 Task: Add an event with the title Staff Training: Time Management, date '2024/04/09', time 8:00 AM to 10:00 AMand add a description: We value the participation and input of all stakeholders, as their engagement is vital to the growth and sustainability of our organization. Join us at the Annual General Meeting and be part of the collaborative effort to shape our organization's future, celebrate achievements, and address challenges head-on. Together, we will continue to build a successful and thriving organization., put the event into Yellow category . Add location for the event as: 123 Prado Museum, Madrid, Spain, logged in from the account softage.1@softage.netand send the event invitation to softage.2@softage.net and softage.3@softage.net. Set a reminder for the event 2 hour before
Action: Mouse moved to (104, 97)
Screenshot: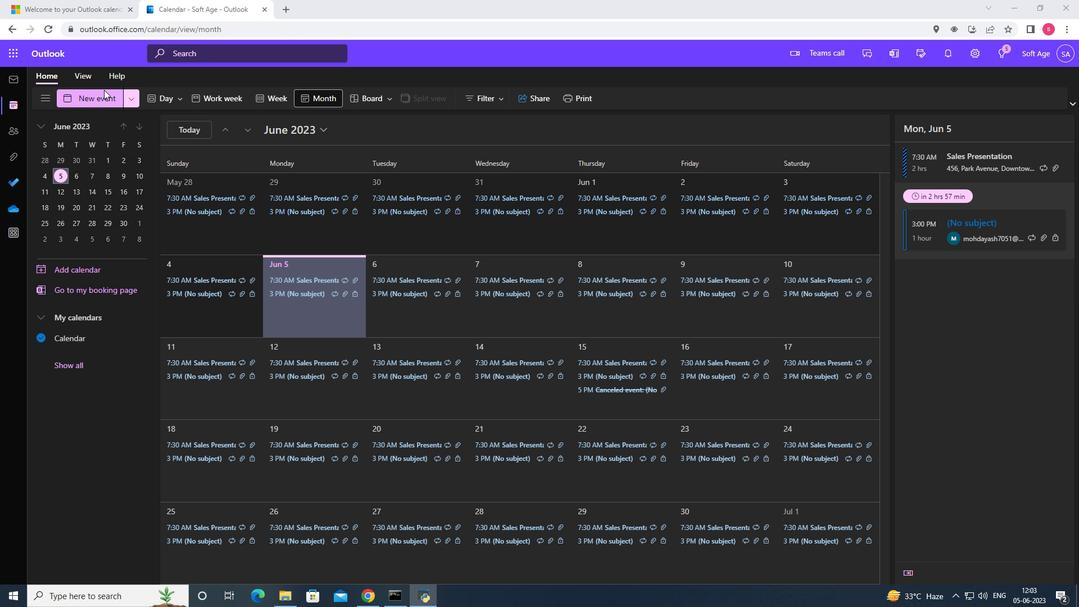 
Action: Mouse pressed left at (104, 97)
Screenshot: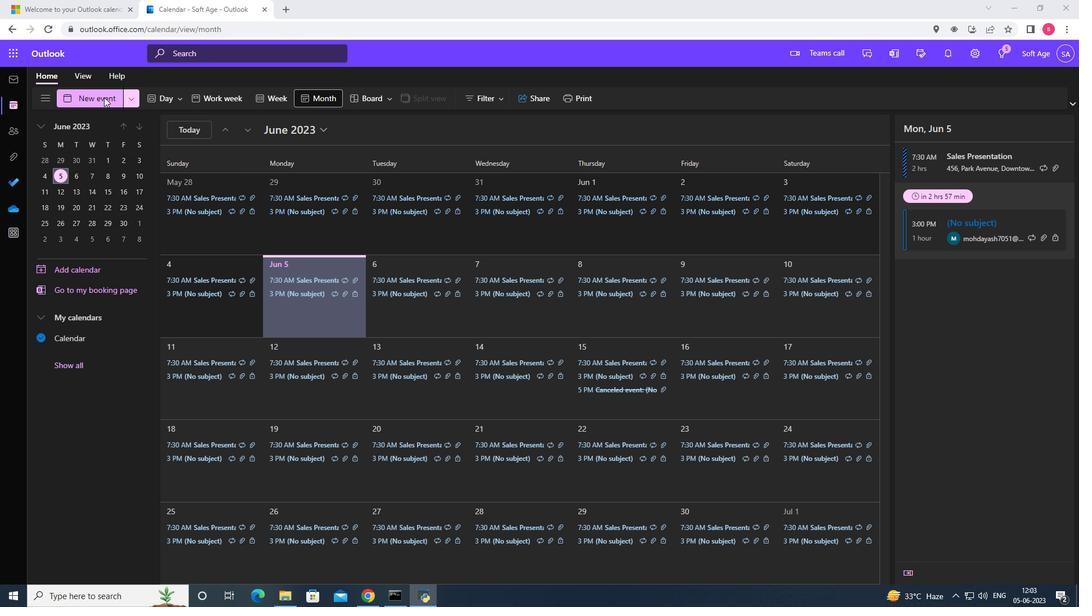 
Action: Mouse moved to (358, 166)
Screenshot: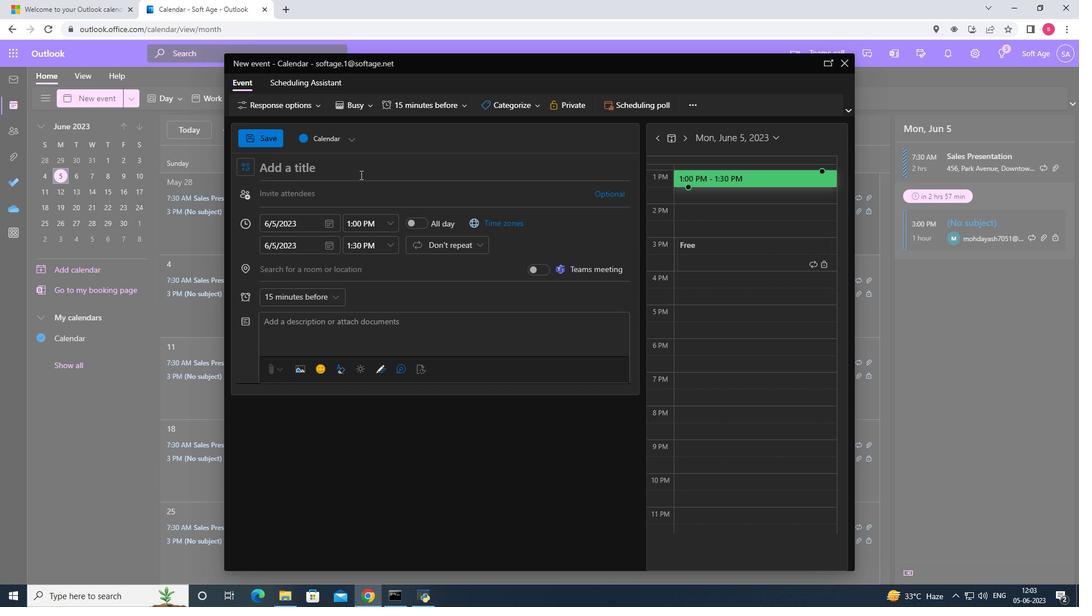 
Action: Mouse pressed left at (358, 166)
Screenshot: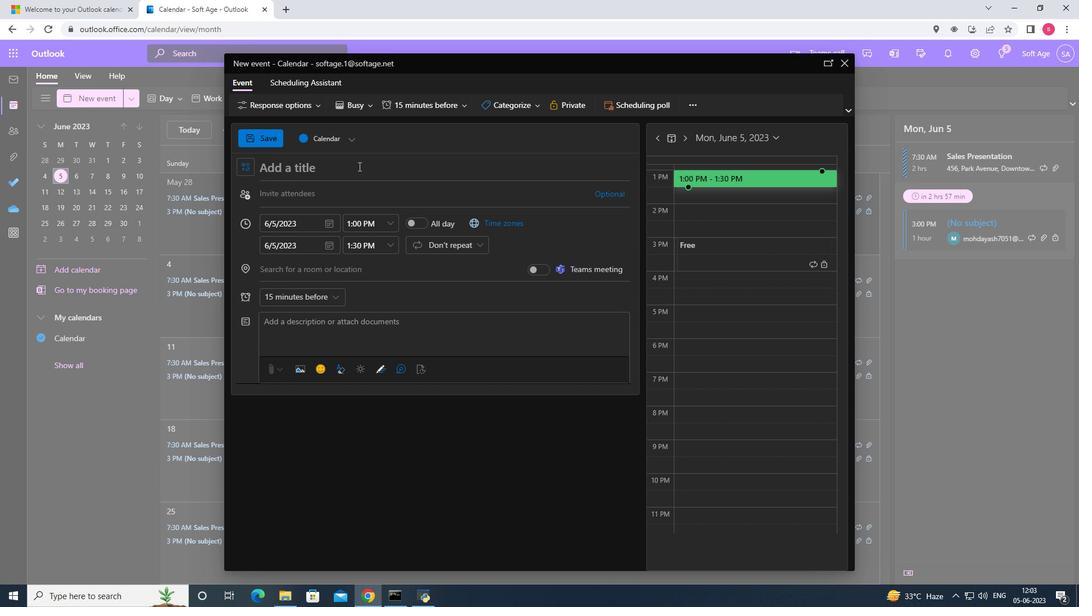 
Action: Key pressed <Key.shift><Key.shift><Key.shift><Key.shift><Key.shift><Key.shift><Key.shift><Key.shift><Key.shift><Key.shift><Key.shift><Key.shift><Key.shift><Key.shift><Key.shift><Key.shift><Key.shift>Staff<Key.space><Key.shift>Training<Key.shift>:time<Key.backspace><Key.backspace><Key.backspace><Key.backspace><Key.space><Key.shift>Time<Key.space><Key.shift>Management
Screenshot: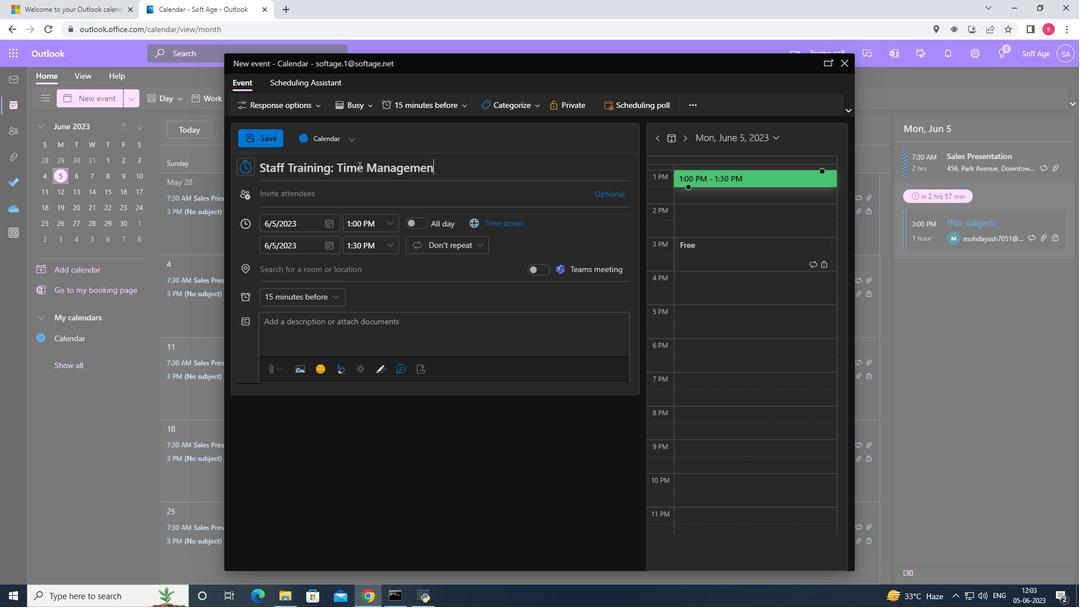 
Action: Mouse moved to (325, 229)
Screenshot: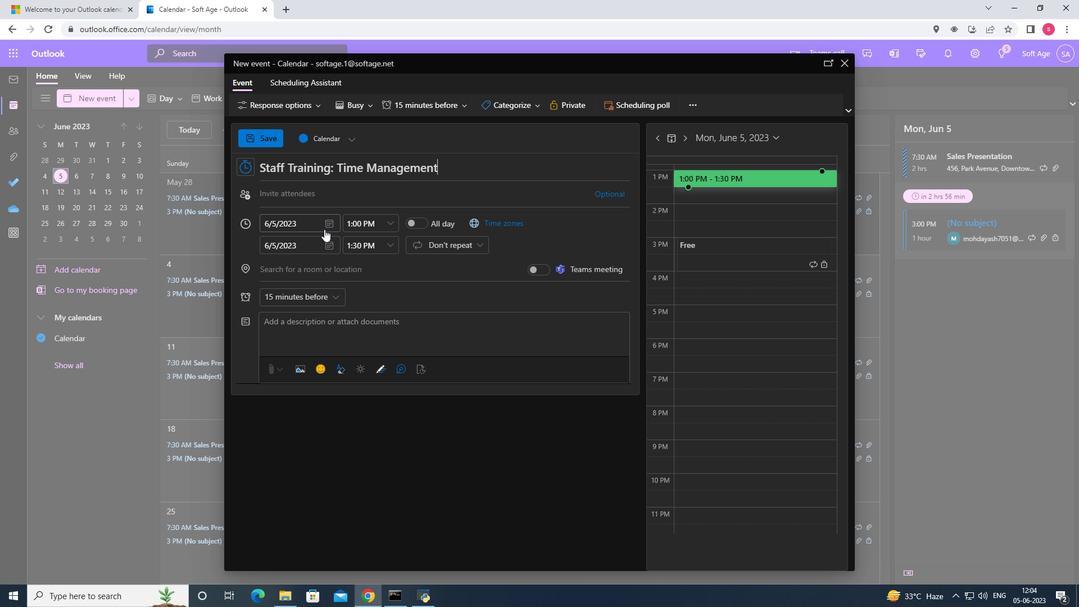 
Action: Mouse pressed left at (325, 229)
Screenshot: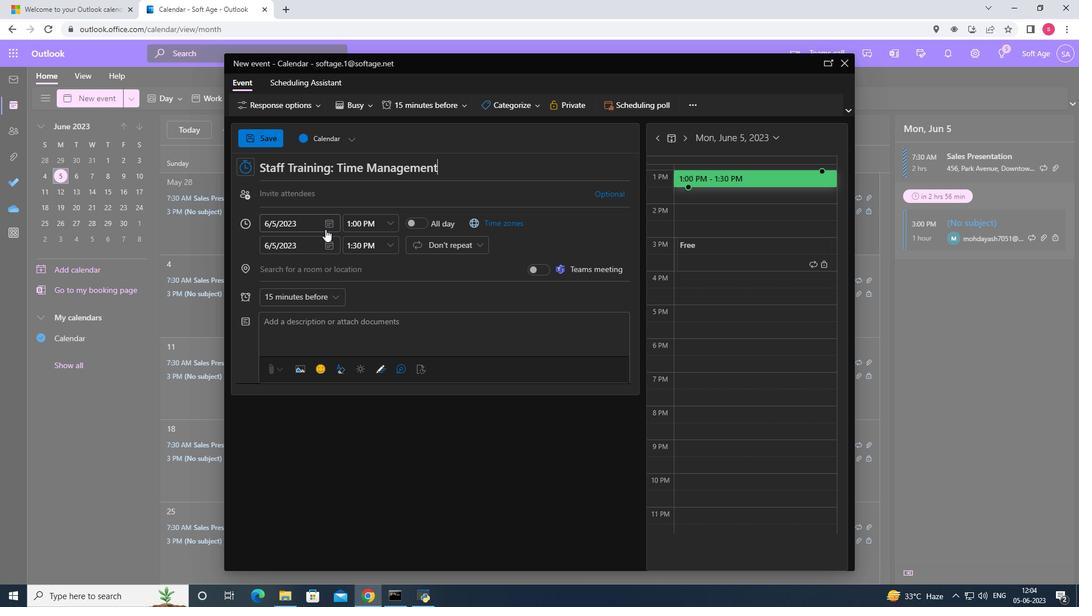 
Action: Mouse moved to (366, 246)
Screenshot: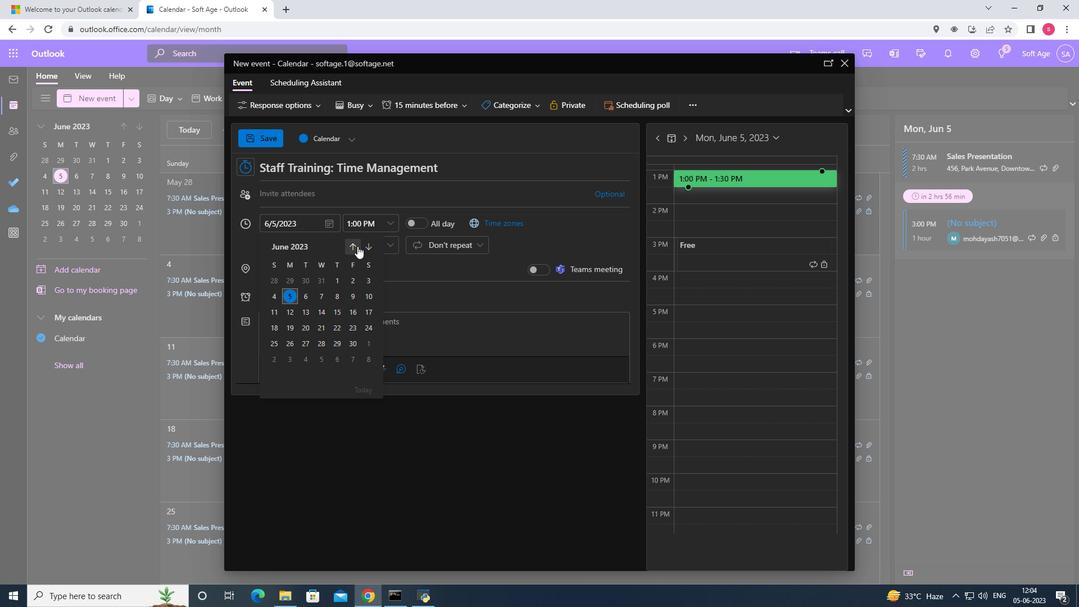 
Action: Mouse pressed left at (366, 246)
Screenshot: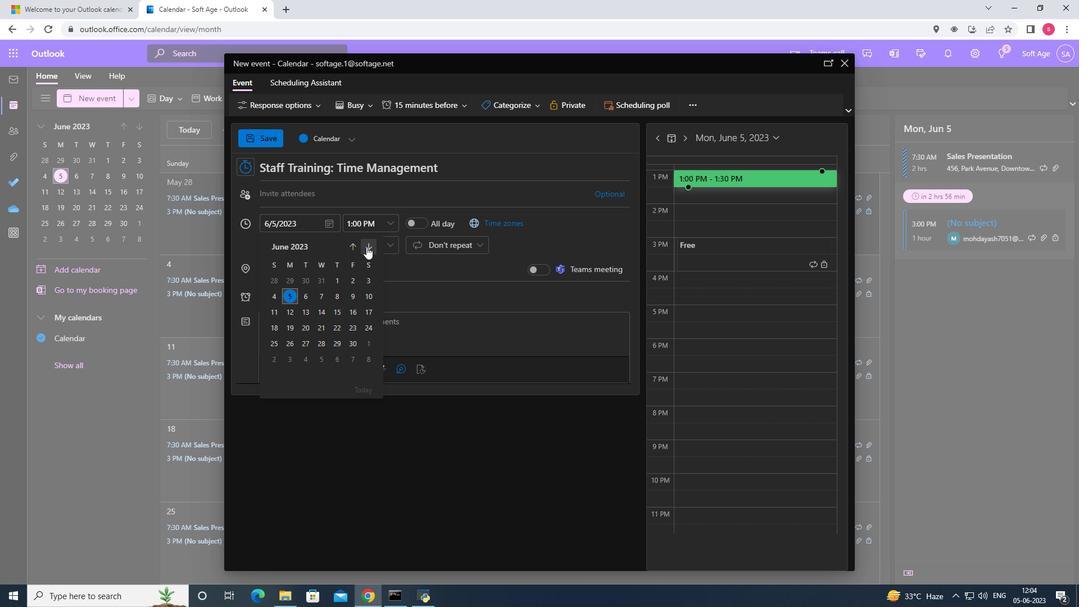 
Action: Mouse pressed left at (366, 246)
Screenshot: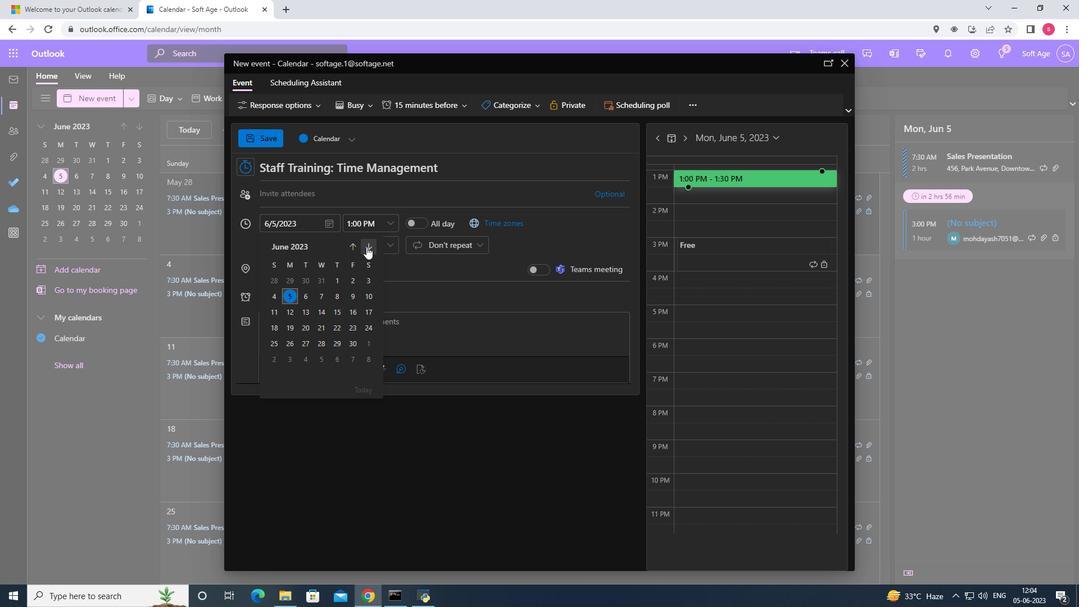 
Action: Mouse pressed left at (366, 246)
Screenshot: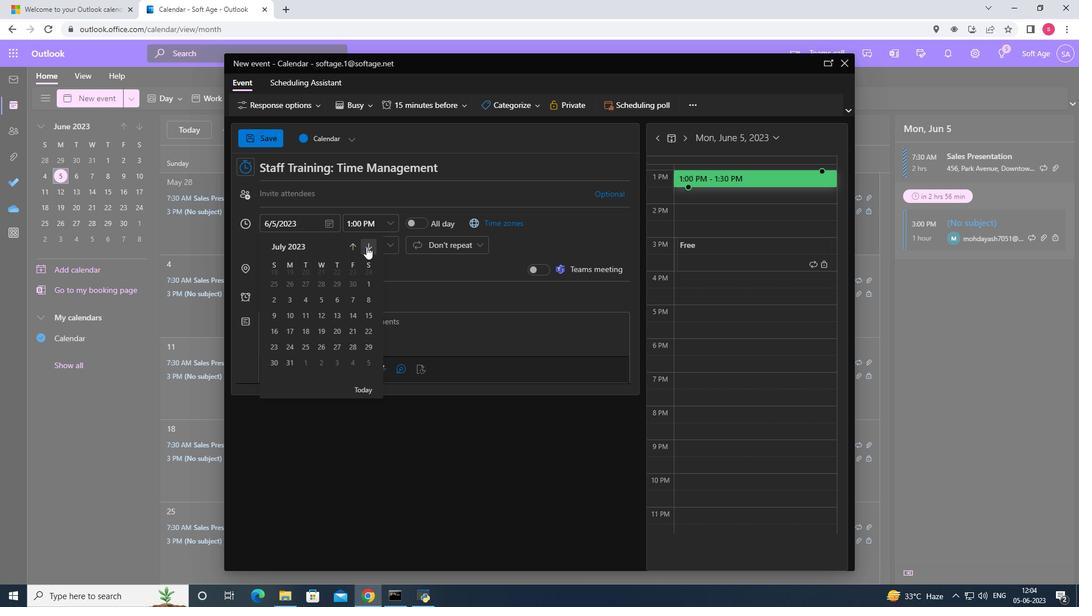 
Action: Mouse pressed left at (366, 246)
Screenshot: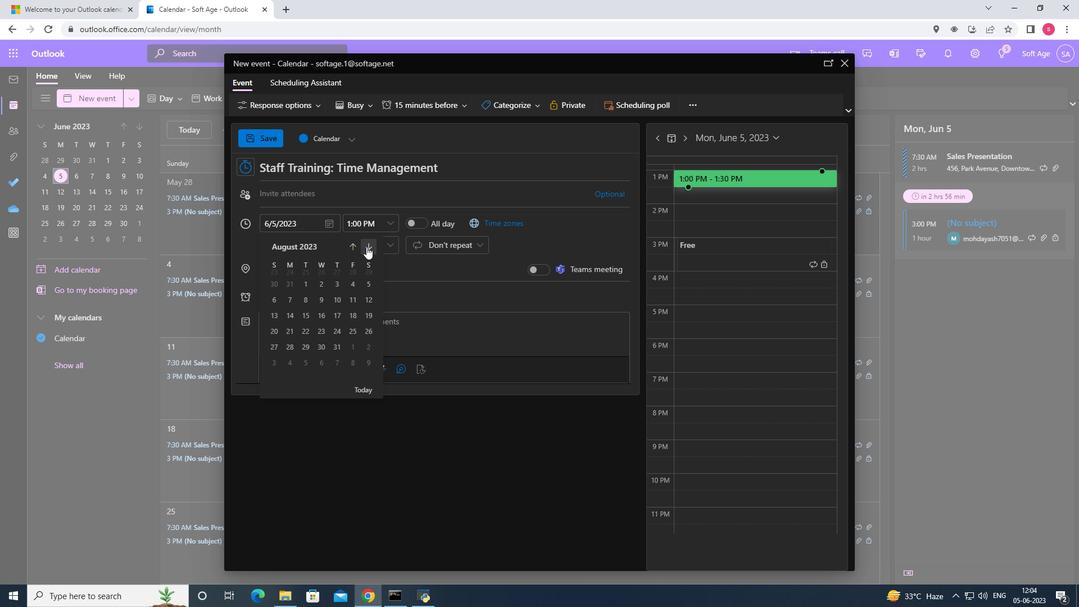 
Action: Mouse pressed left at (366, 246)
Screenshot: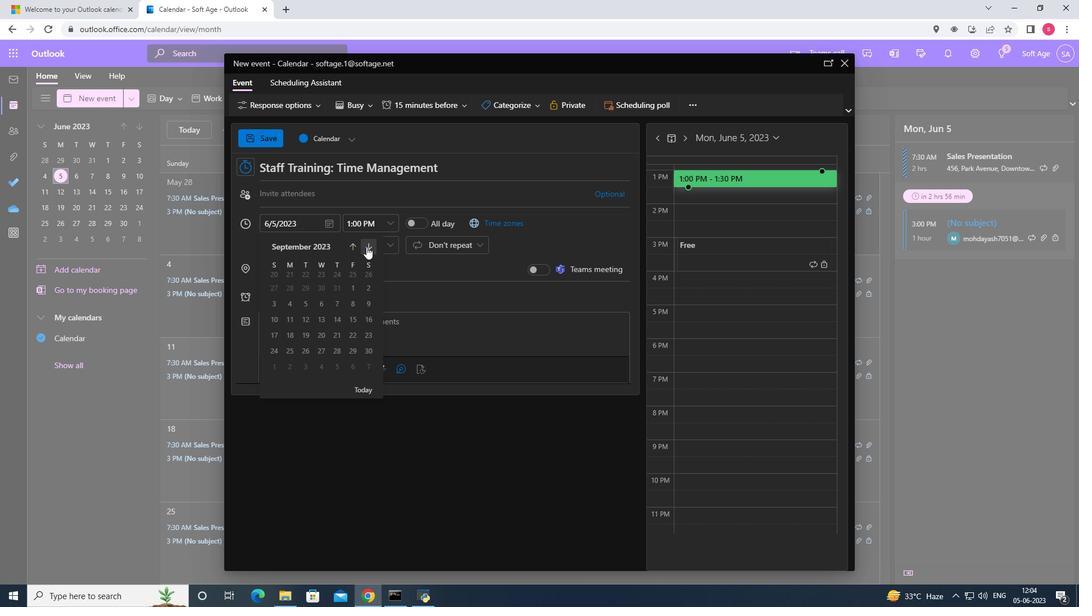 
Action: Mouse pressed left at (366, 246)
Screenshot: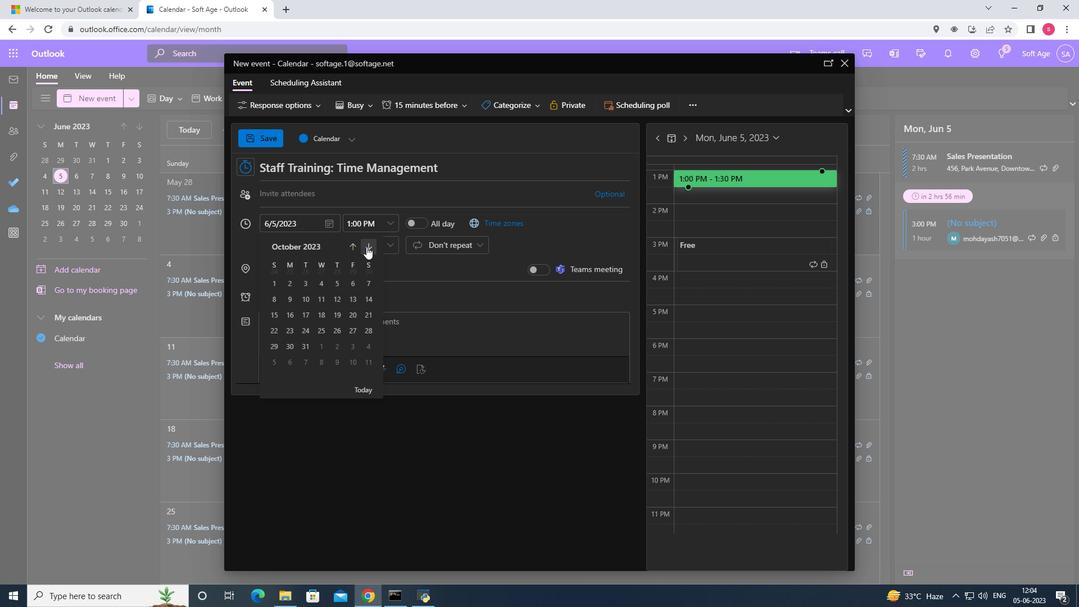 
Action: Mouse pressed left at (366, 246)
Screenshot: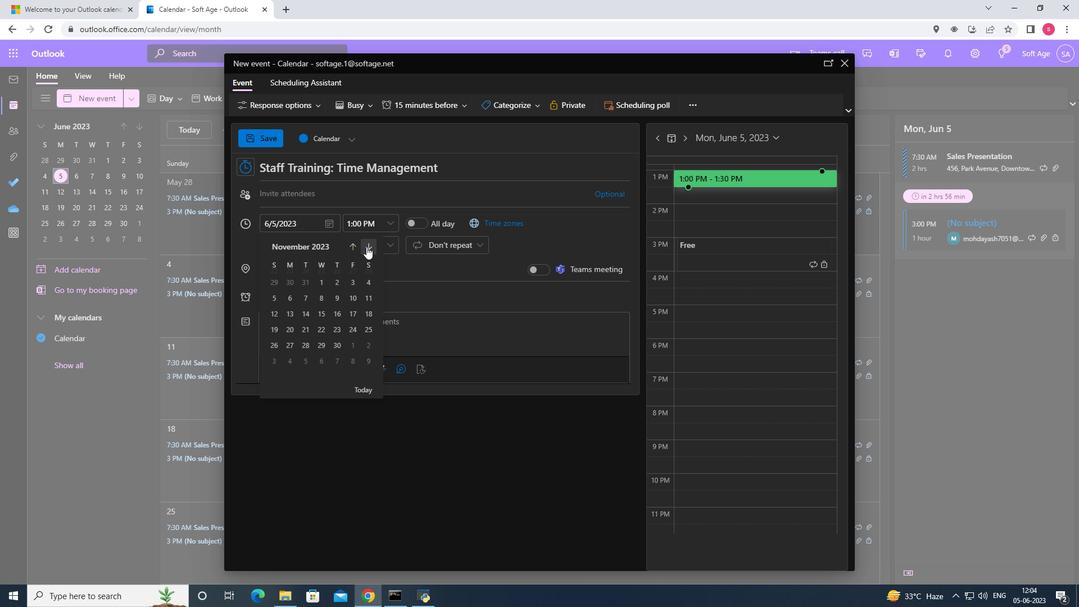 
Action: Mouse pressed left at (366, 246)
Screenshot: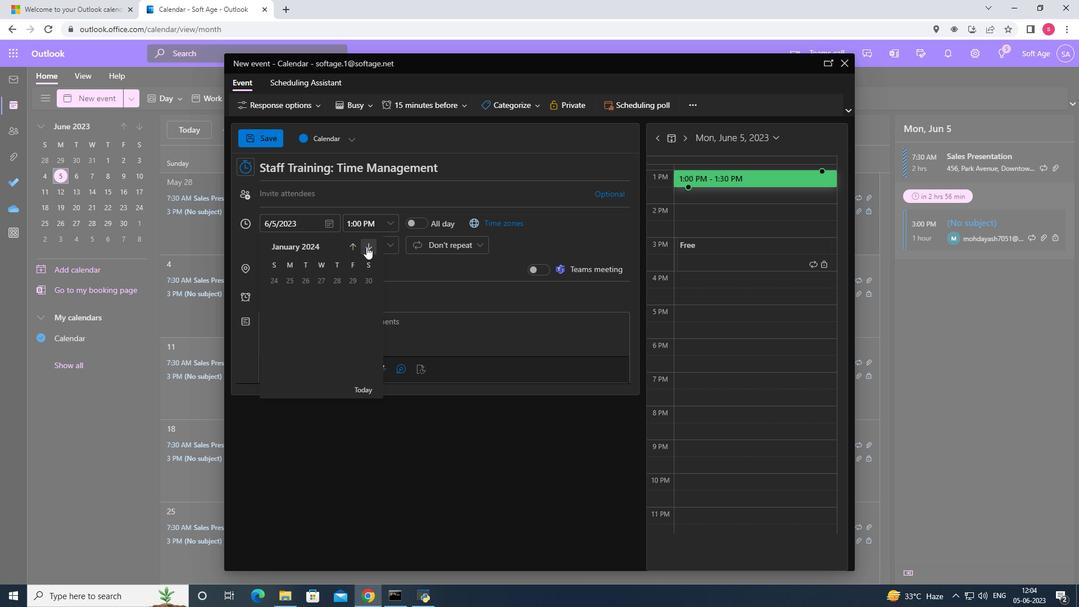 
Action: Mouse pressed left at (366, 246)
Screenshot: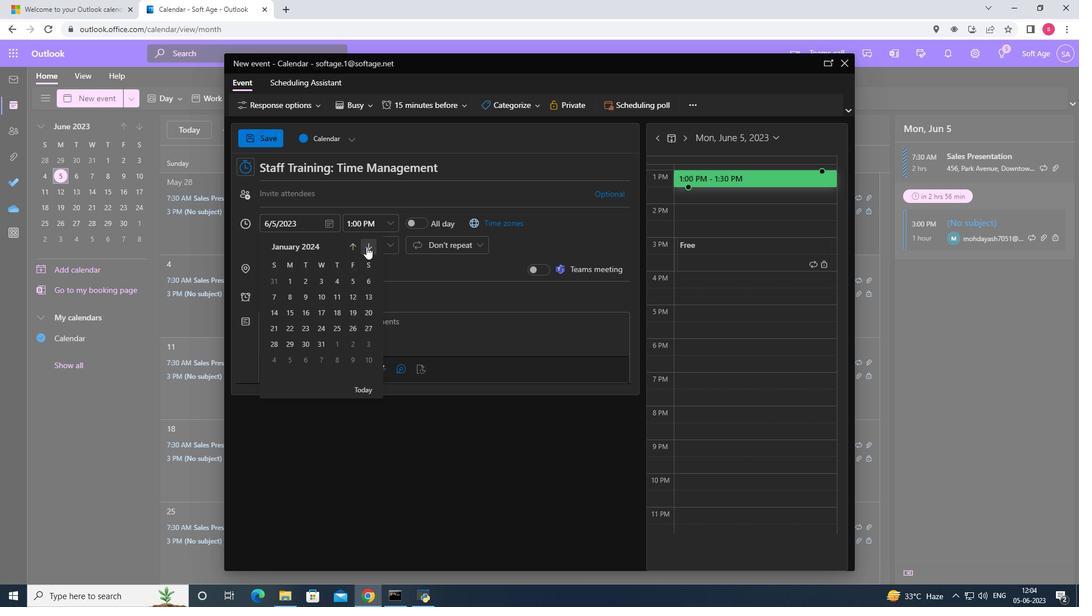 
Action: Mouse pressed left at (366, 246)
Screenshot: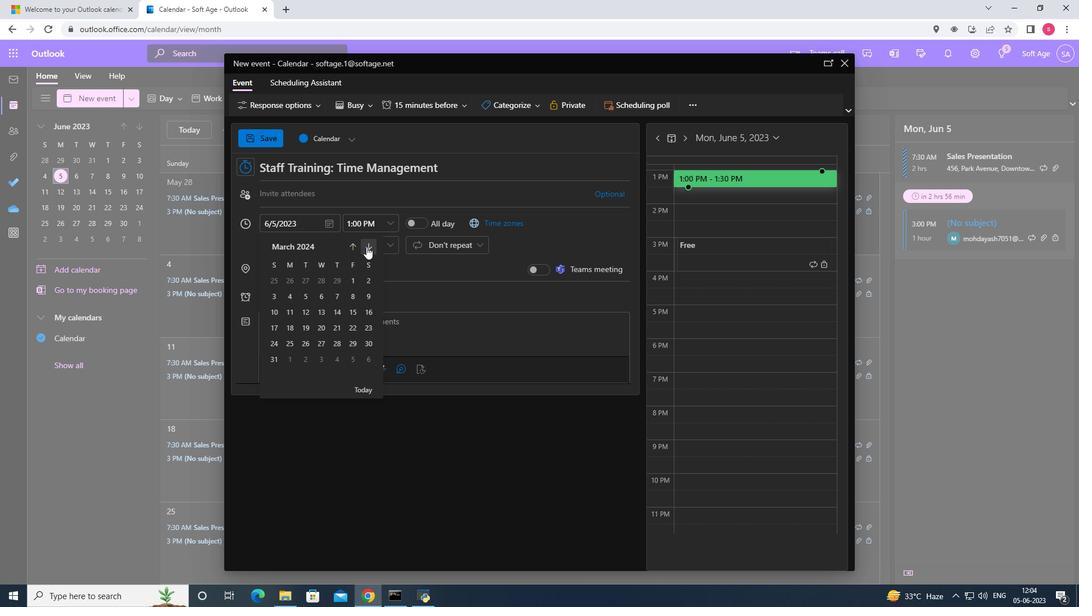 
Action: Mouse pressed left at (366, 246)
Screenshot: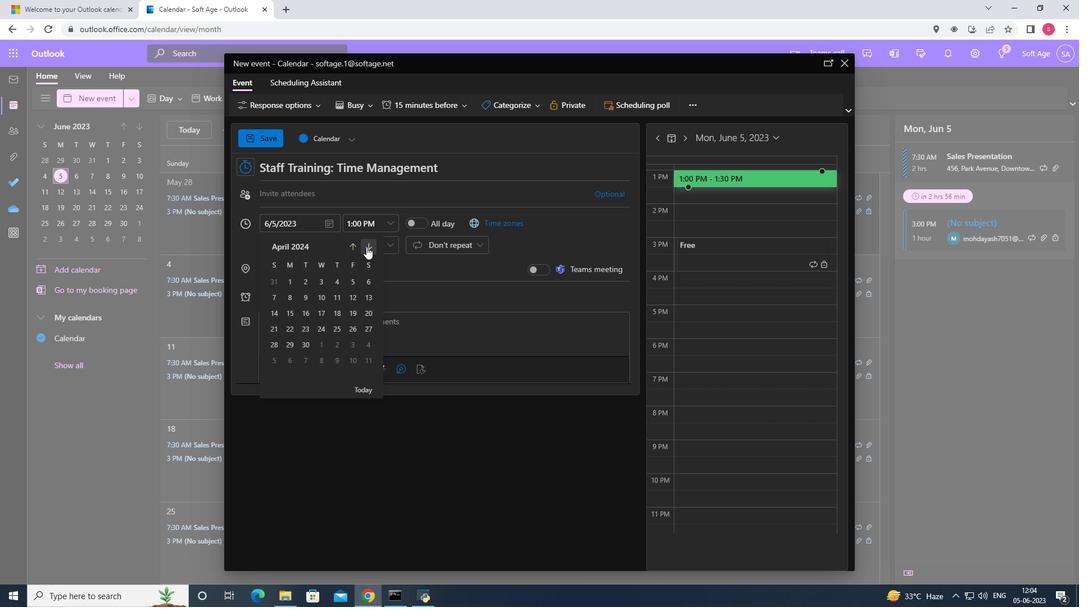 
Action: Mouse moved to (354, 248)
Screenshot: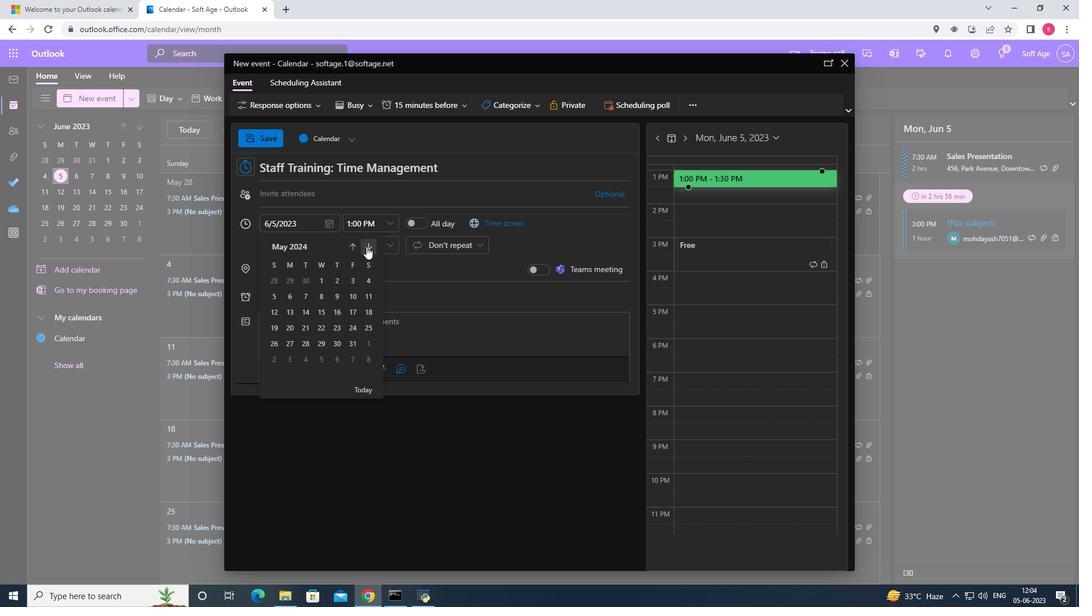 
Action: Mouse pressed left at (354, 248)
Screenshot: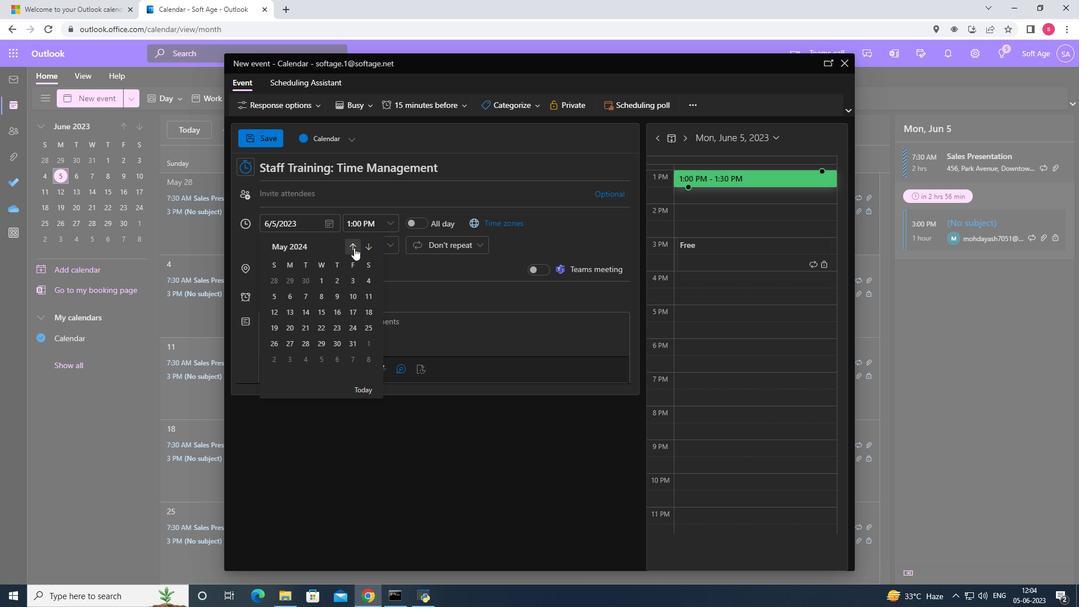 
Action: Mouse moved to (301, 299)
Screenshot: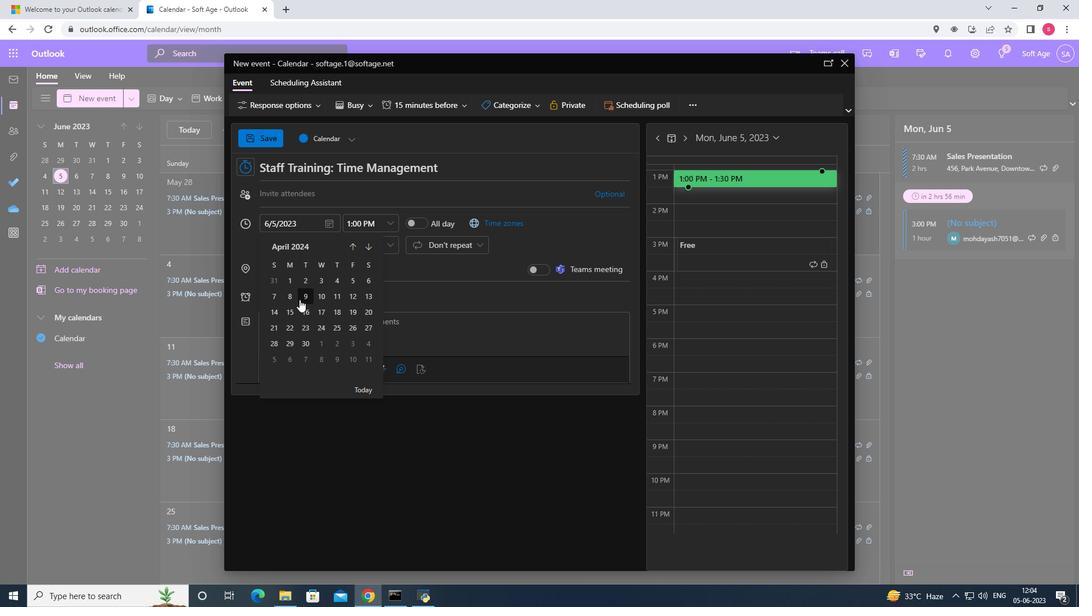 
Action: Mouse pressed left at (301, 299)
Screenshot: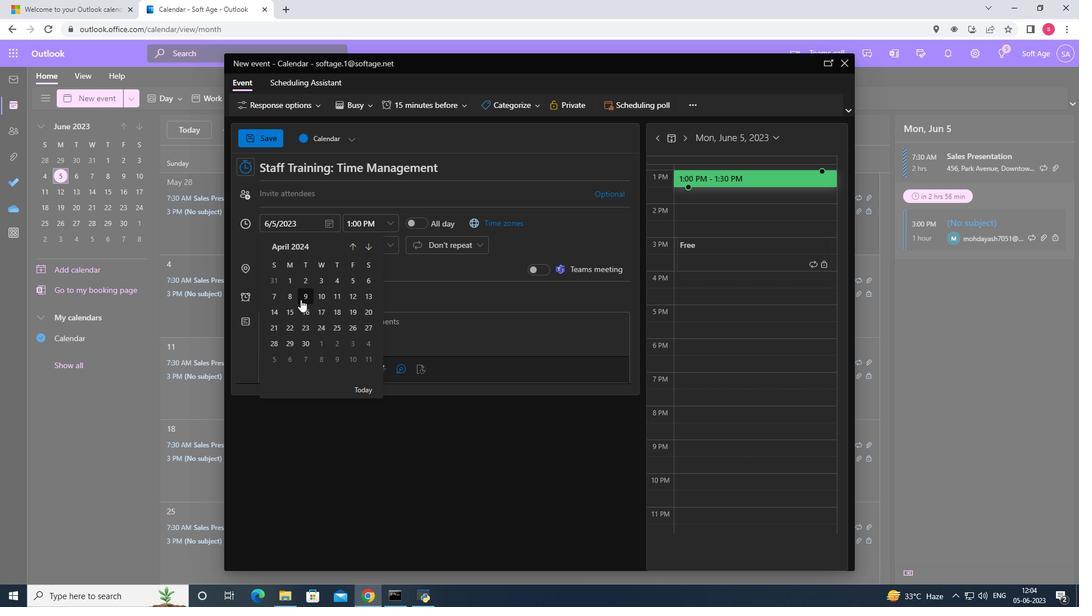 
Action: Mouse moved to (395, 229)
Screenshot: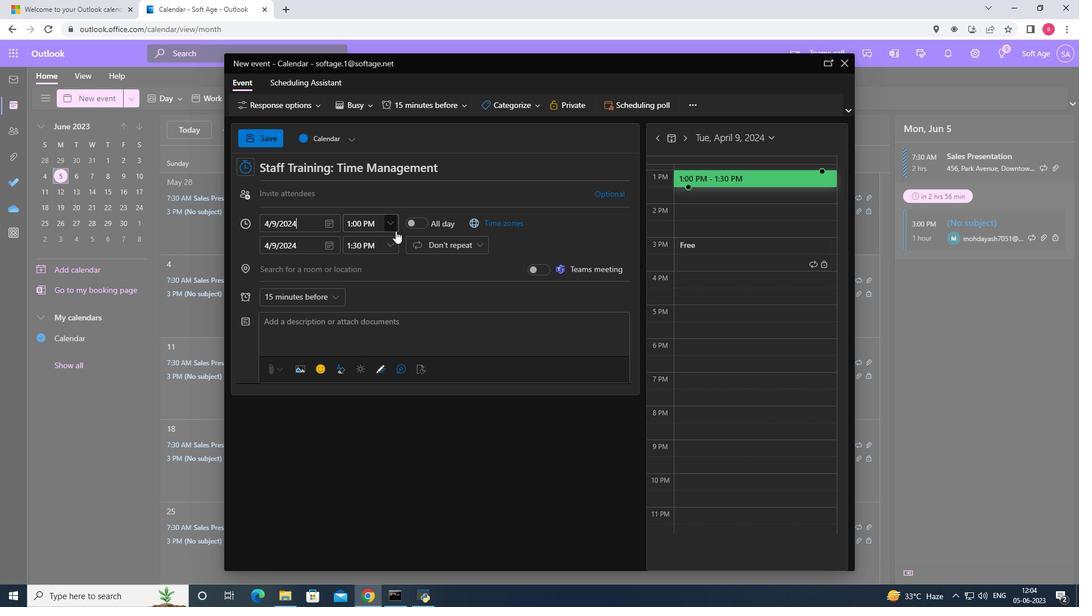 
Action: Mouse pressed left at (395, 229)
Screenshot: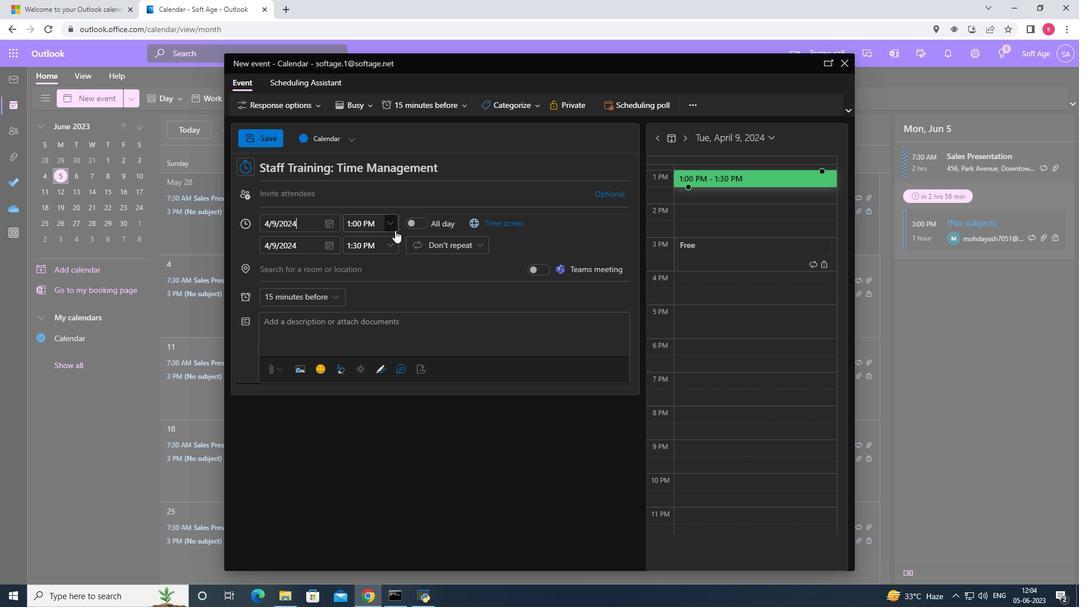 
Action: Mouse moved to (405, 241)
Screenshot: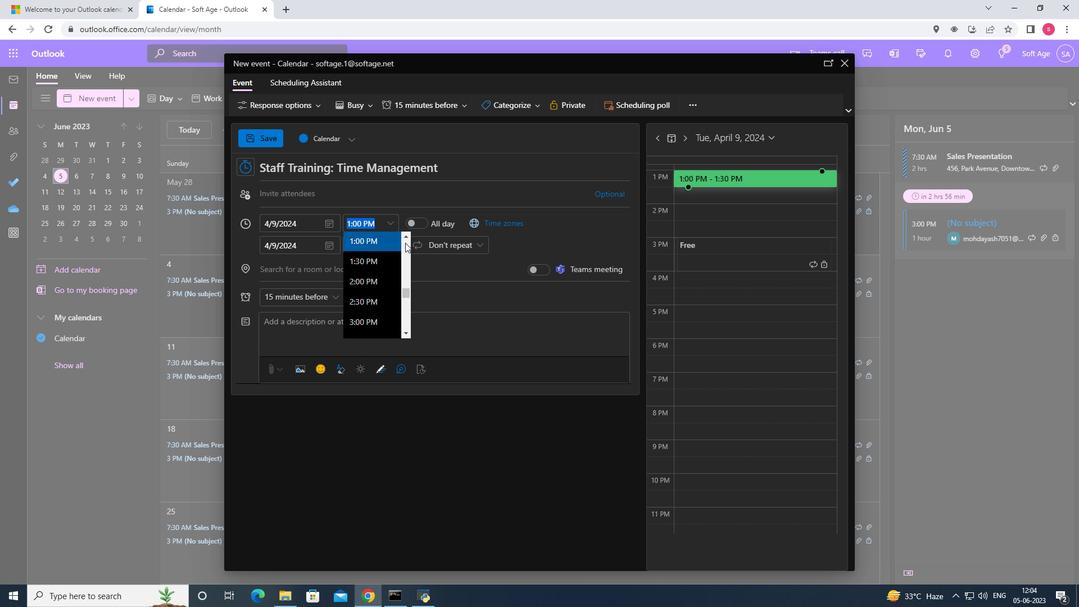 
Action: Mouse pressed left at (405, 241)
Screenshot: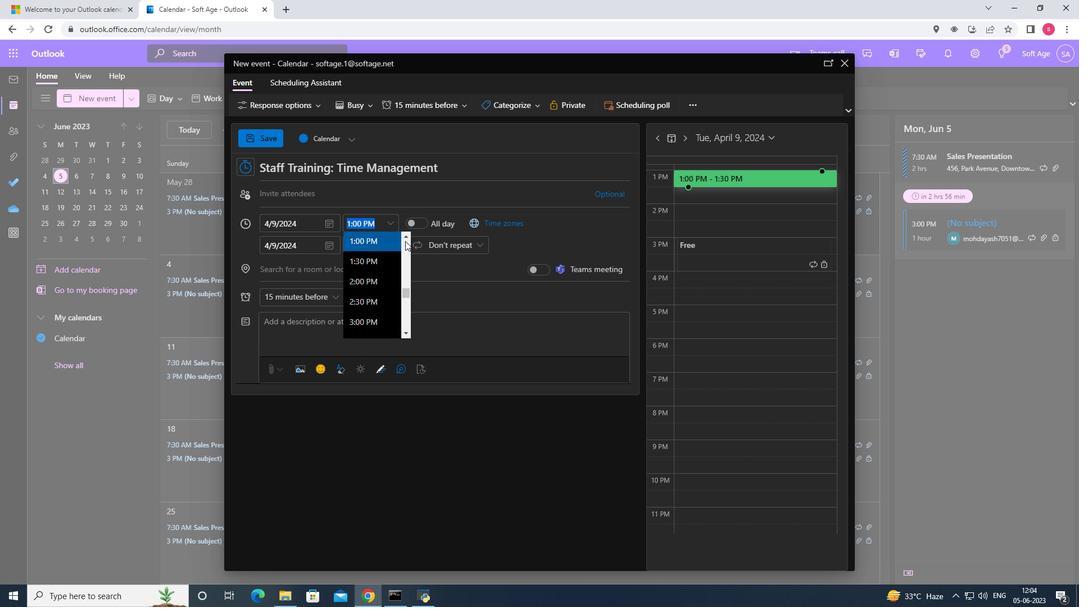 
Action: Mouse pressed left at (405, 241)
Screenshot: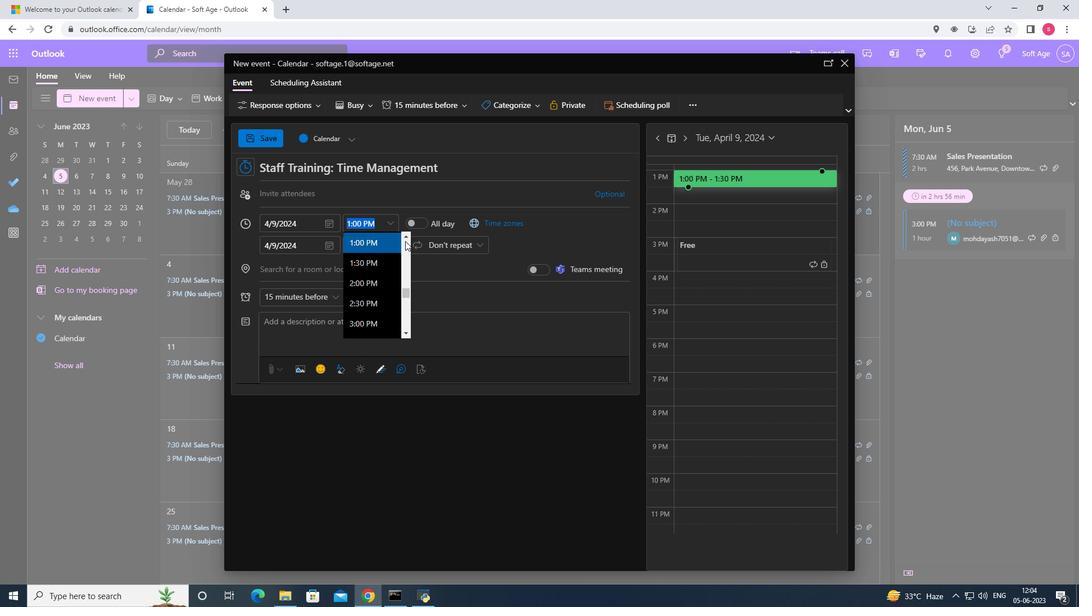 
Action: Mouse pressed left at (405, 241)
Screenshot: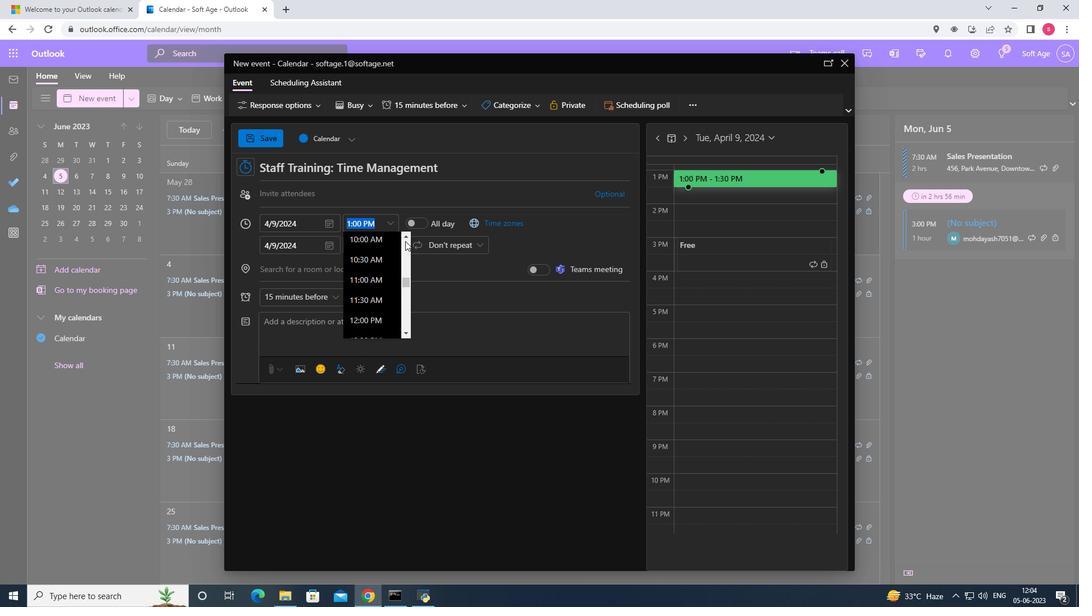 
Action: Mouse pressed left at (405, 241)
Screenshot: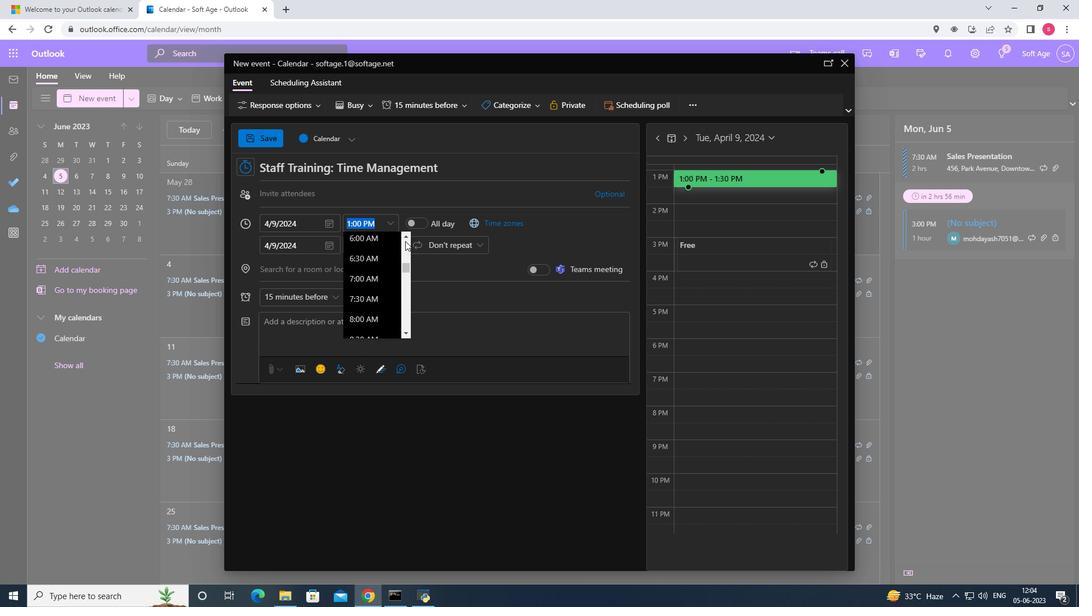 
Action: Mouse pressed left at (405, 241)
Screenshot: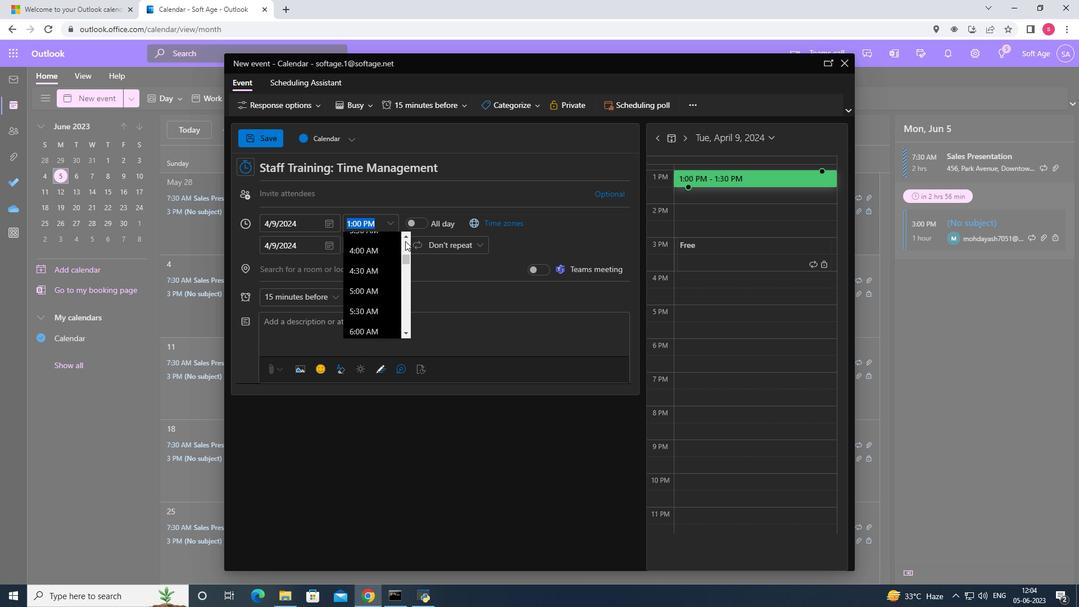 
Action: Mouse pressed left at (405, 241)
Screenshot: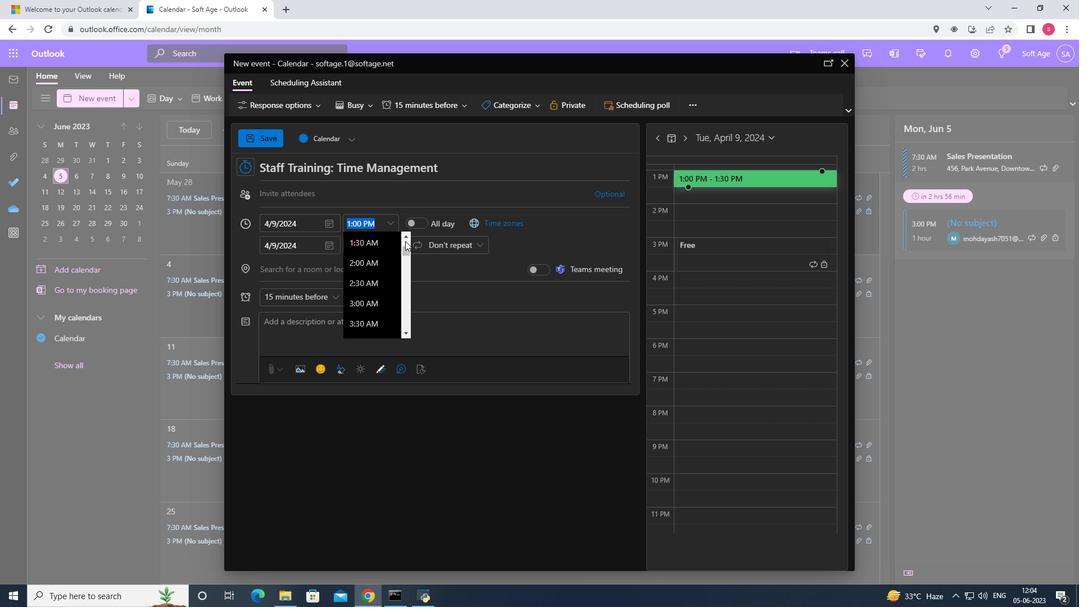 
Action: Mouse pressed left at (405, 241)
Screenshot: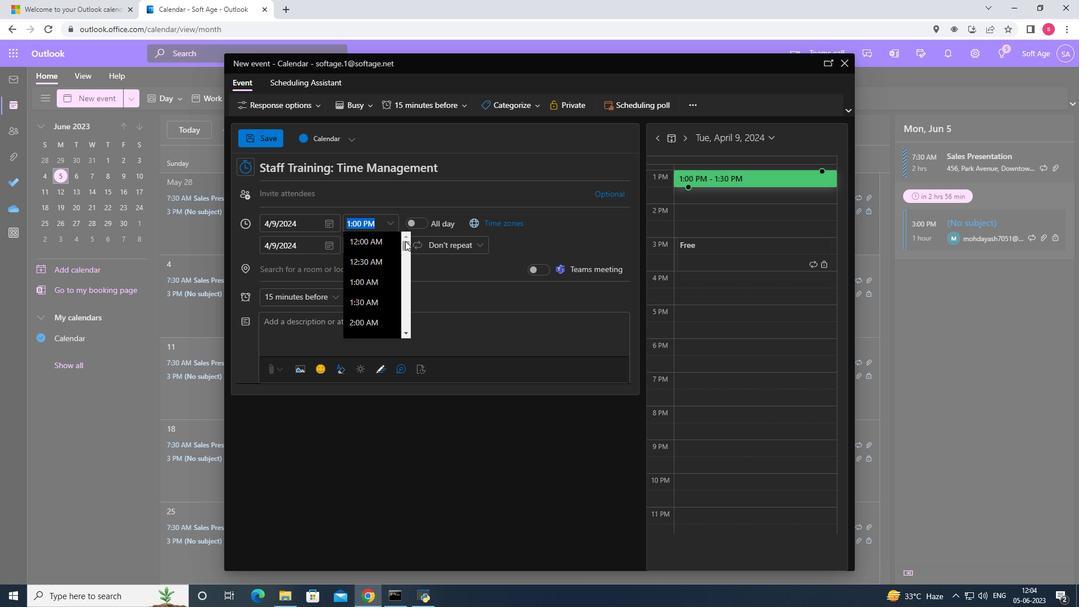
Action: Mouse pressed left at (405, 241)
Screenshot: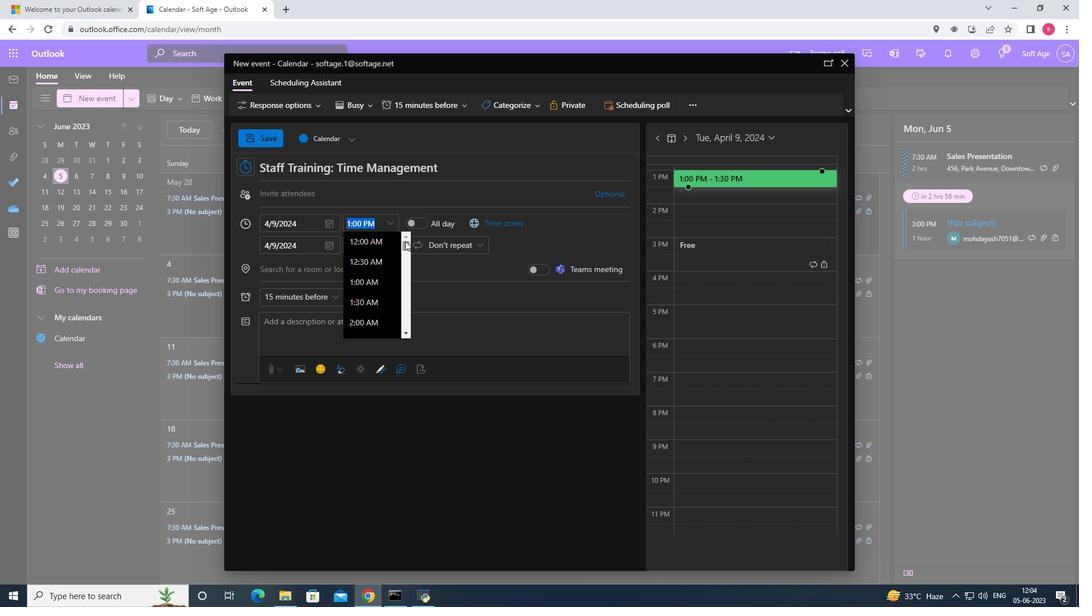 
Action: Mouse moved to (406, 335)
Screenshot: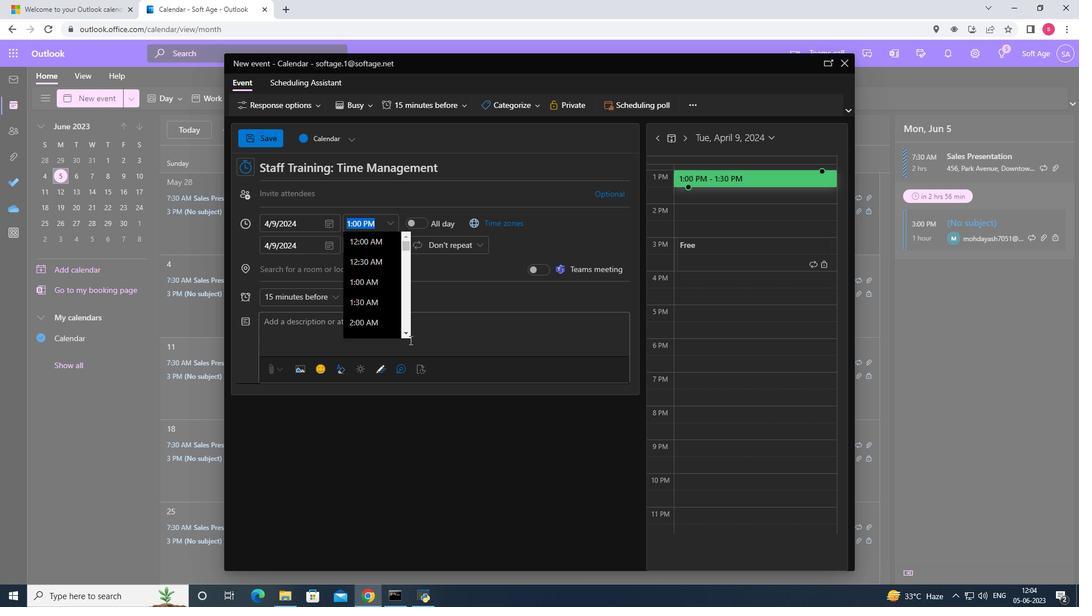 
Action: Mouse pressed left at (406, 335)
Screenshot: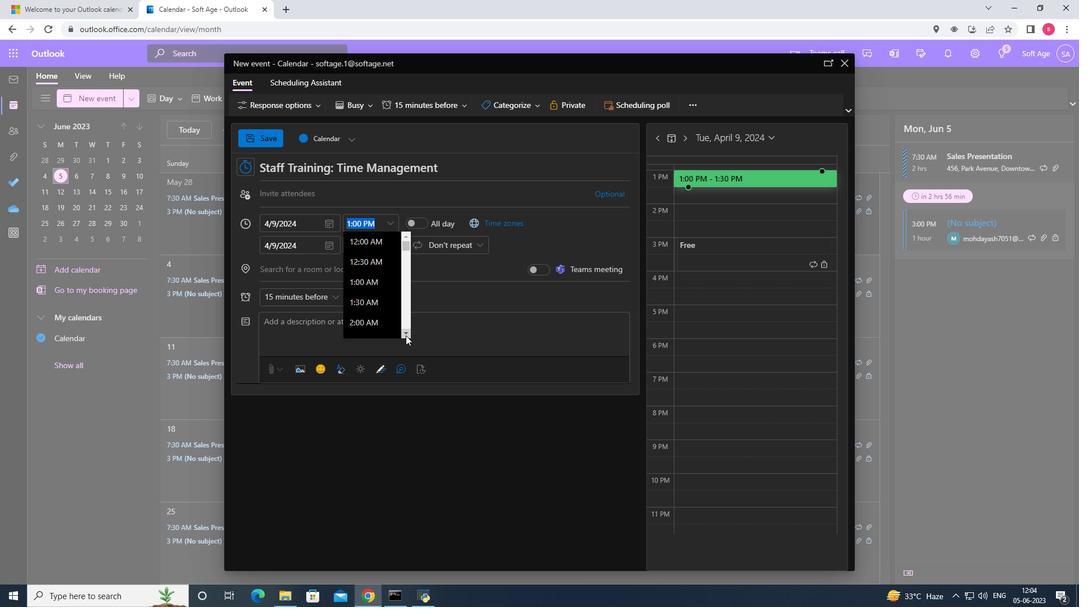 
Action: Mouse pressed left at (406, 335)
Screenshot: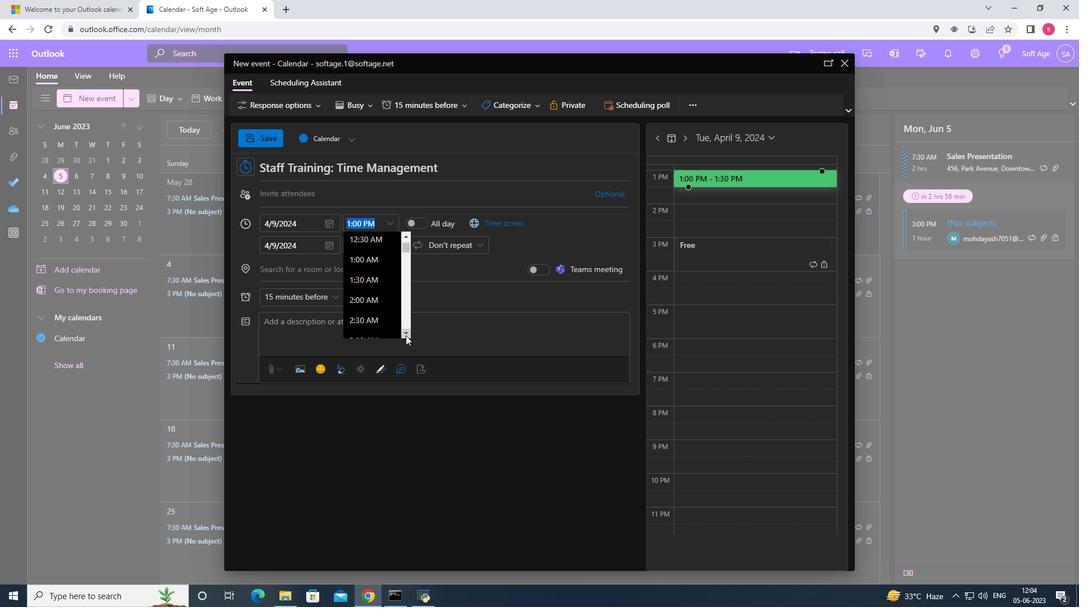 
Action: Mouse pressed left at (406, 335)
Screenshot: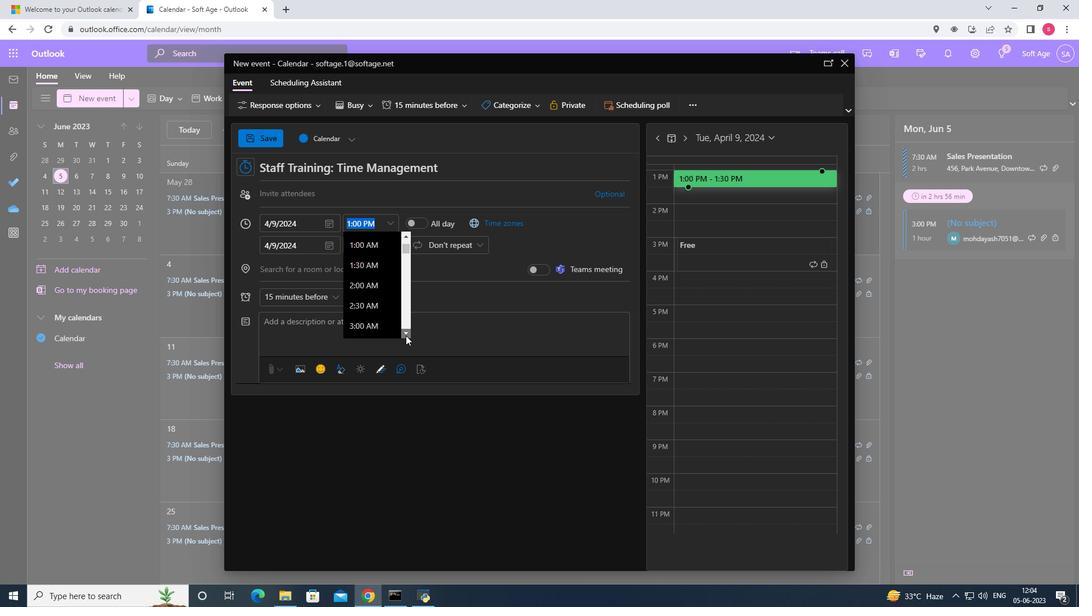 
Action: Mouse pressed left at (406, 335)
Screenshot: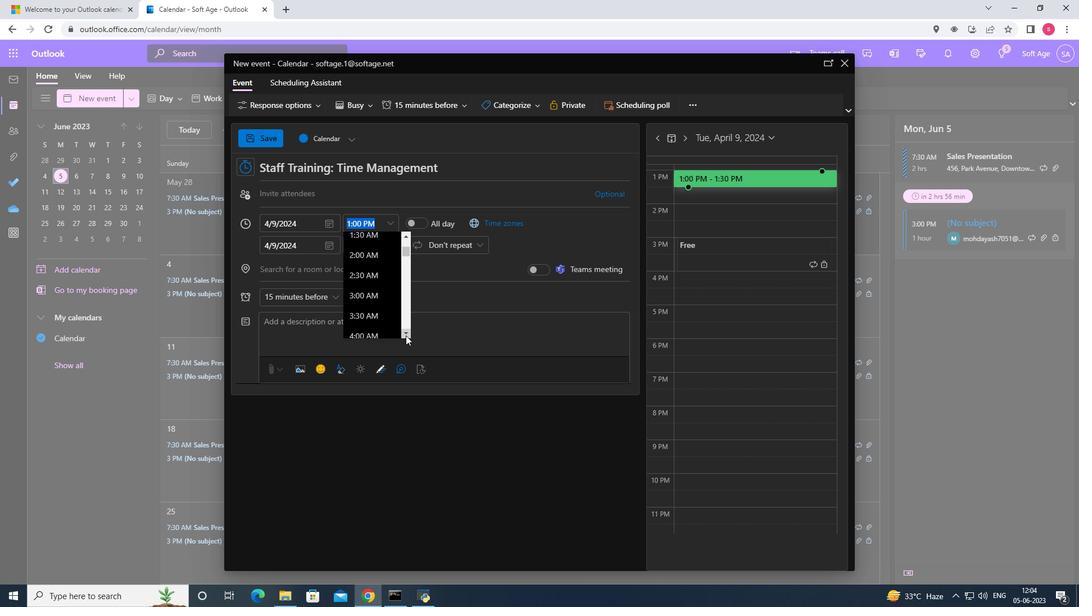 
Action: Mouse pressed left at (406, 335)
Screenshot: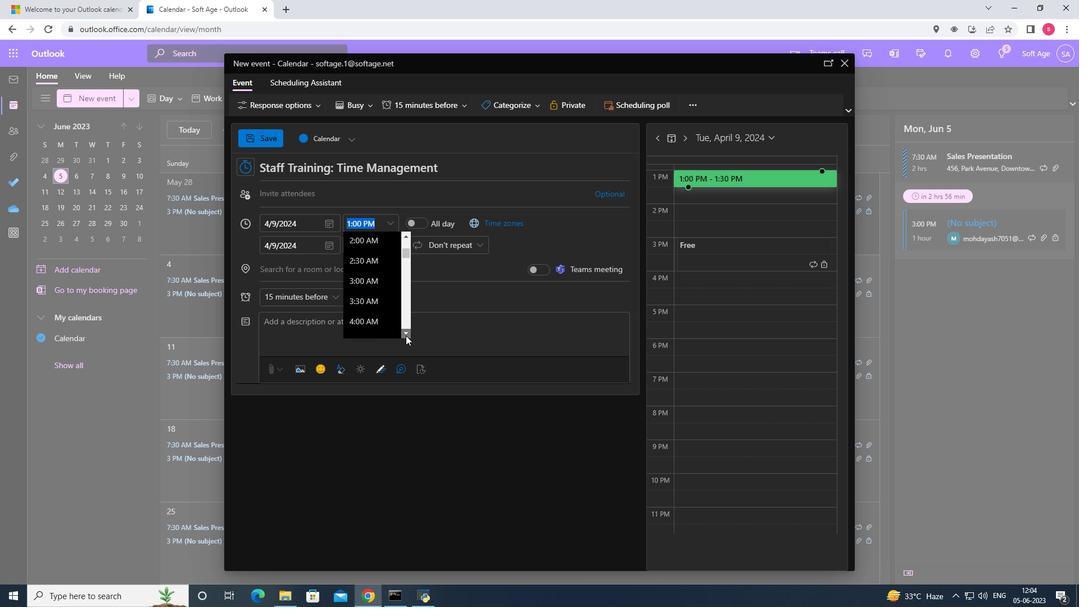 
Action: Mouse pressed left at (406, 335)
Screenshot: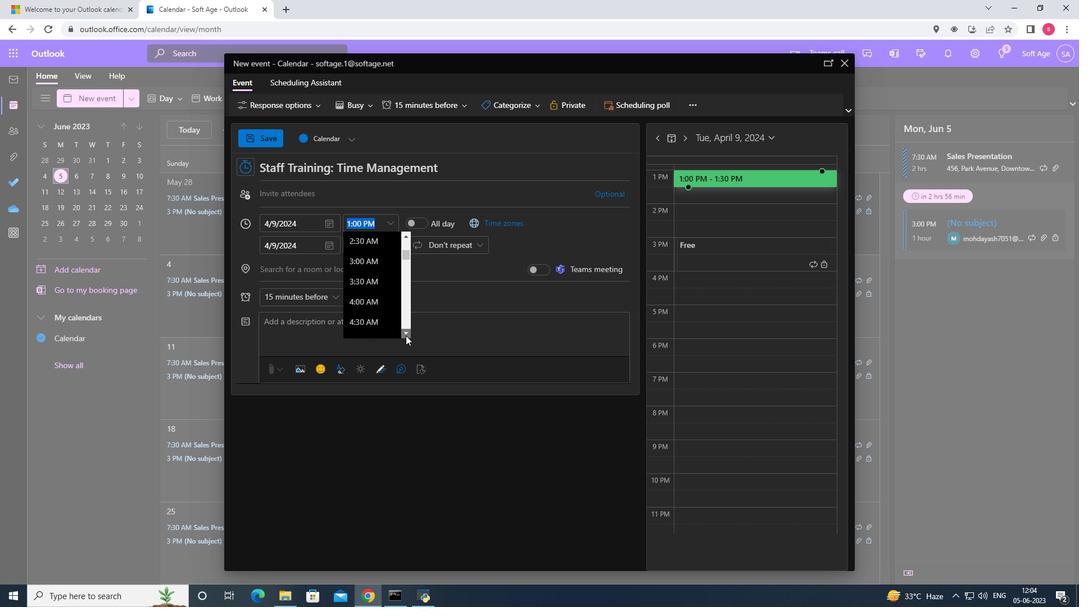 
Action: Mouse pressed left at (406, 335)
Screenshot: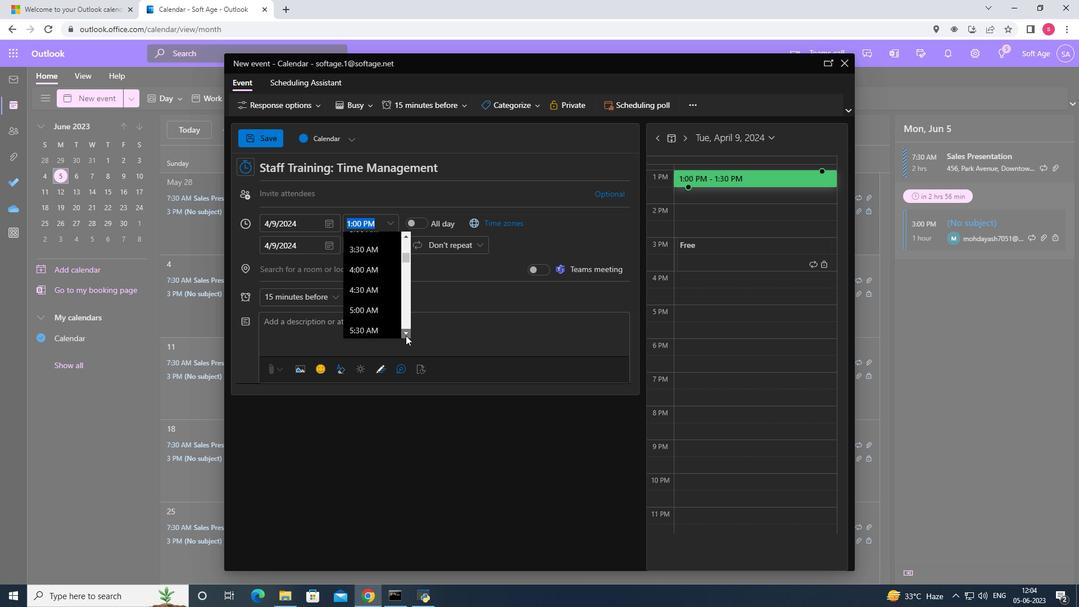 
Action: Mouse pressed left at (406, 335)
Screenshot: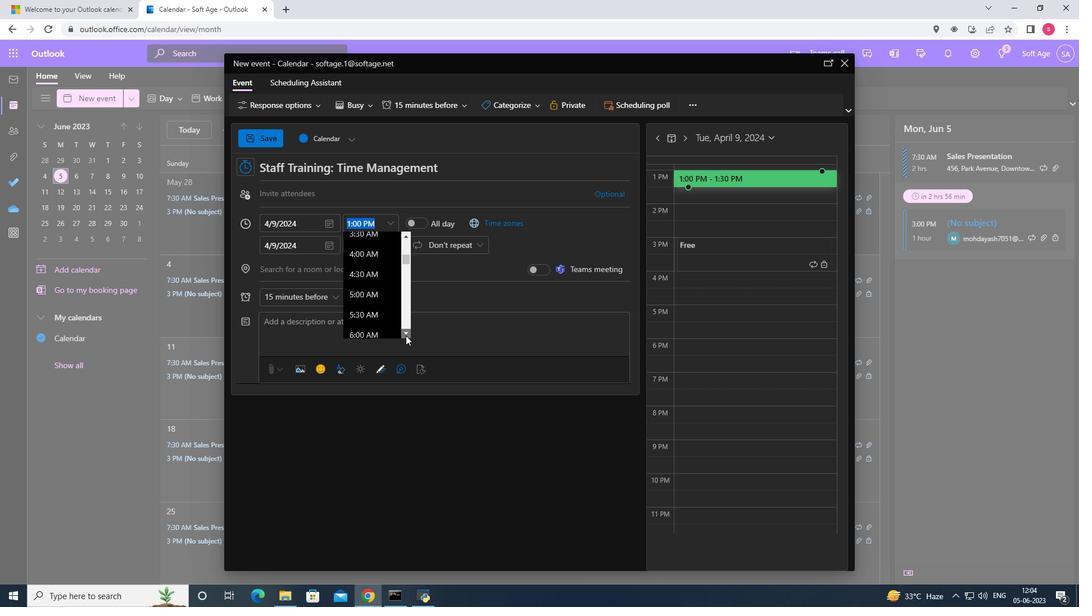 
Action: Mouse pressed left at (406, 335)
Screenshot: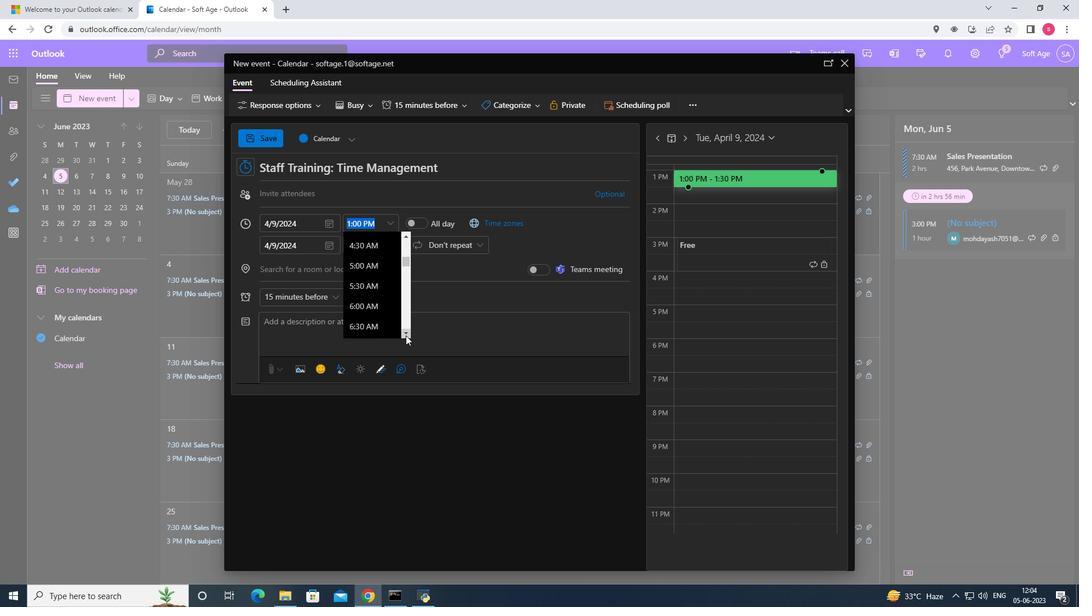 
Action: Mouse pressed left at (406, 335)
Screenshot: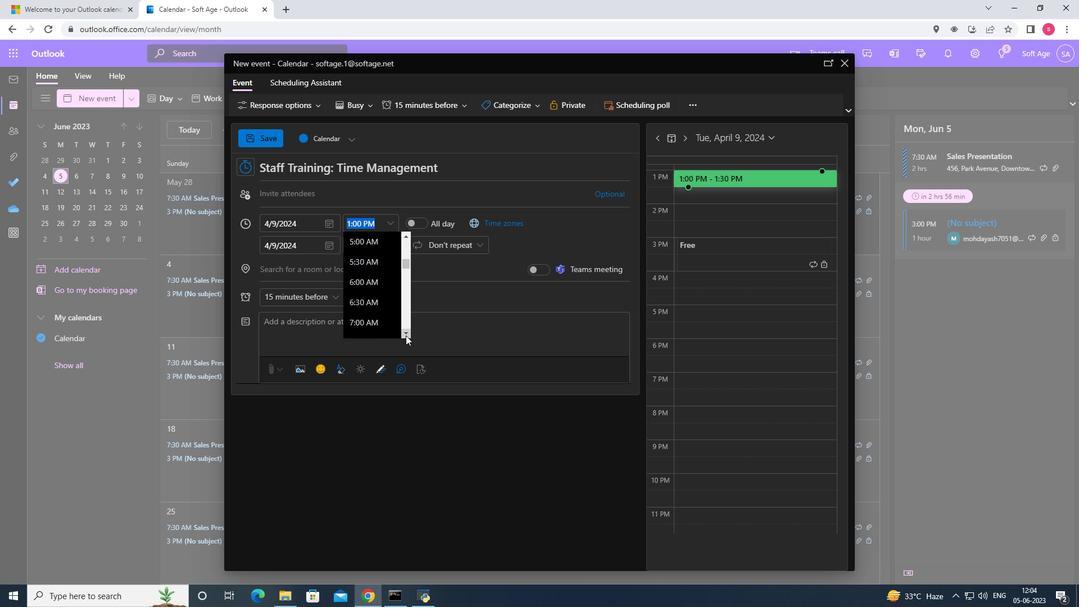 
Action: Mouse pressed left at (406, 335)
Screenshot: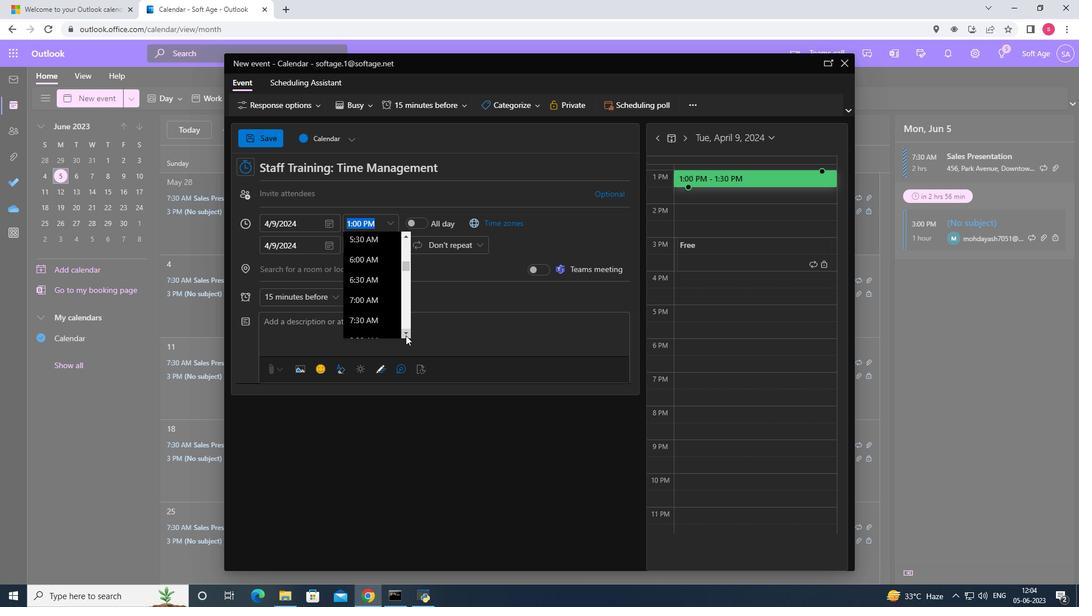 
Action: Mouse moved to (372, 321)
Screenshot: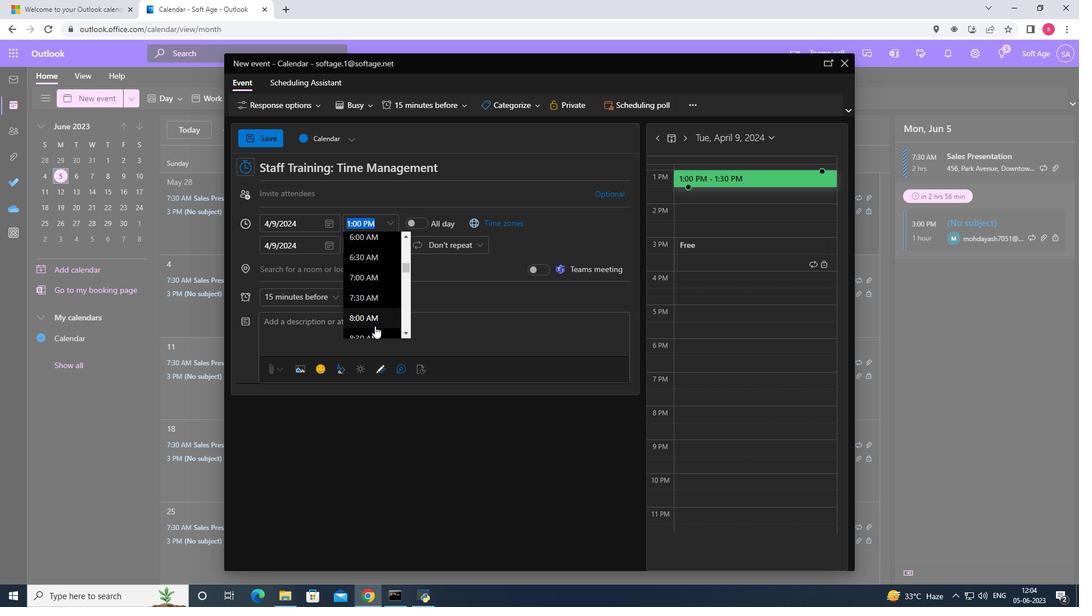 
Action: Mouse pressed left at (372, 321)
Screenshot: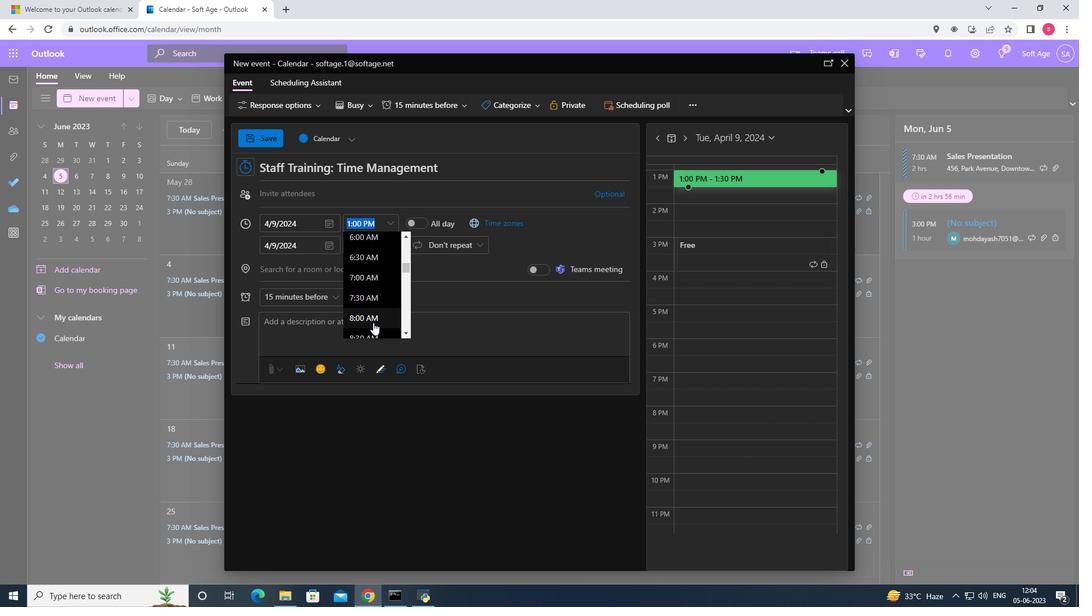 
Action: Mouse moved to (386, 246)
Screenshot: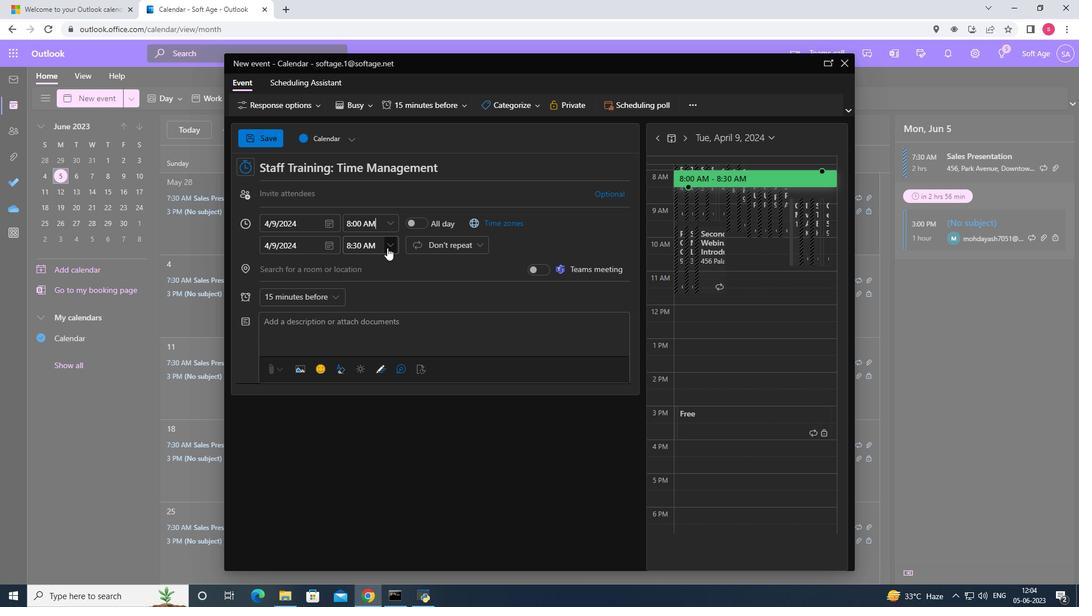
Action: Mouse pressed left at (386, 246)
Screenshot: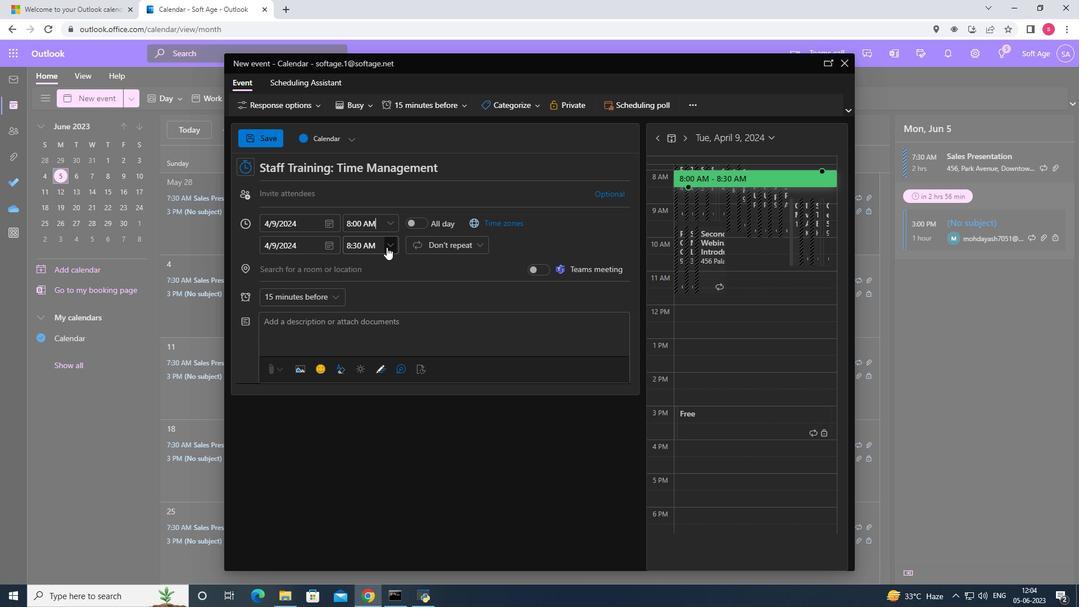 
Action: Mouse moved to (362, 324)
Screenshot: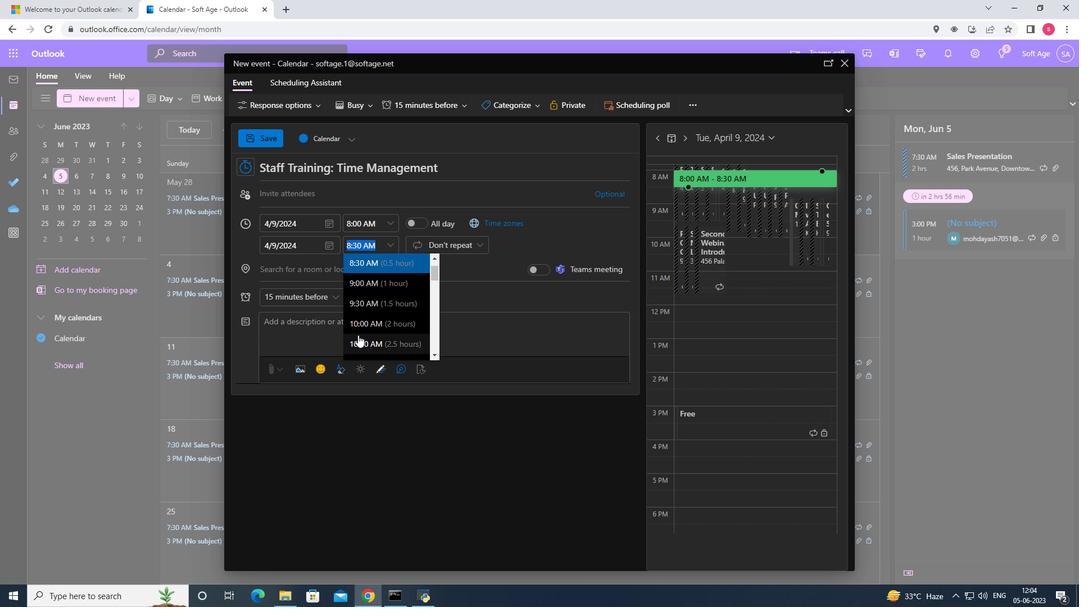 
Action: Mouse pressed left at (362, 324)
Screenshot: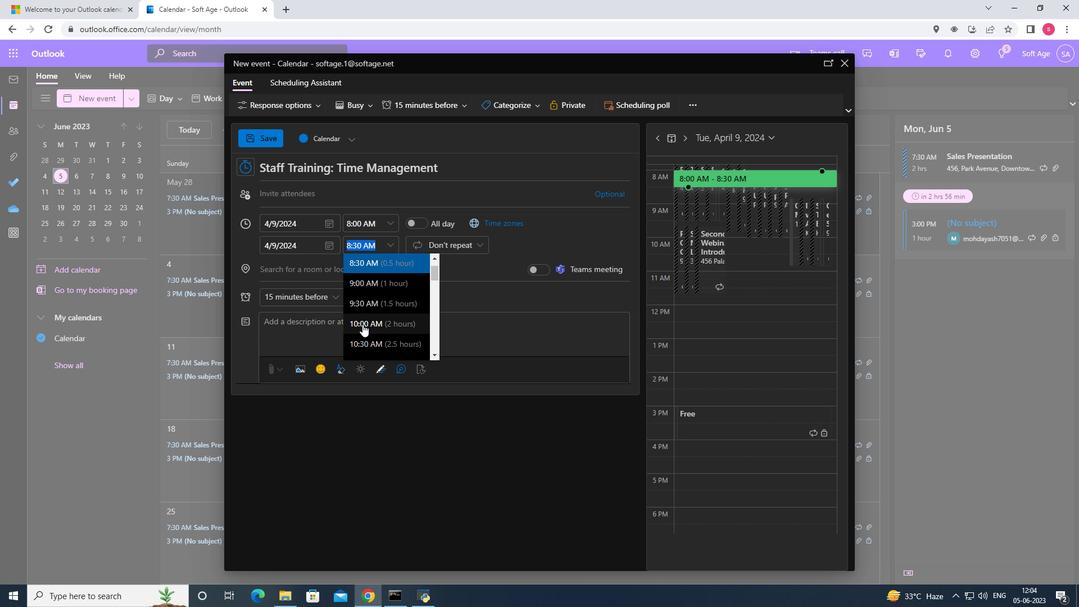 
Action: Mouse moved to (319, 330)
Screenshot: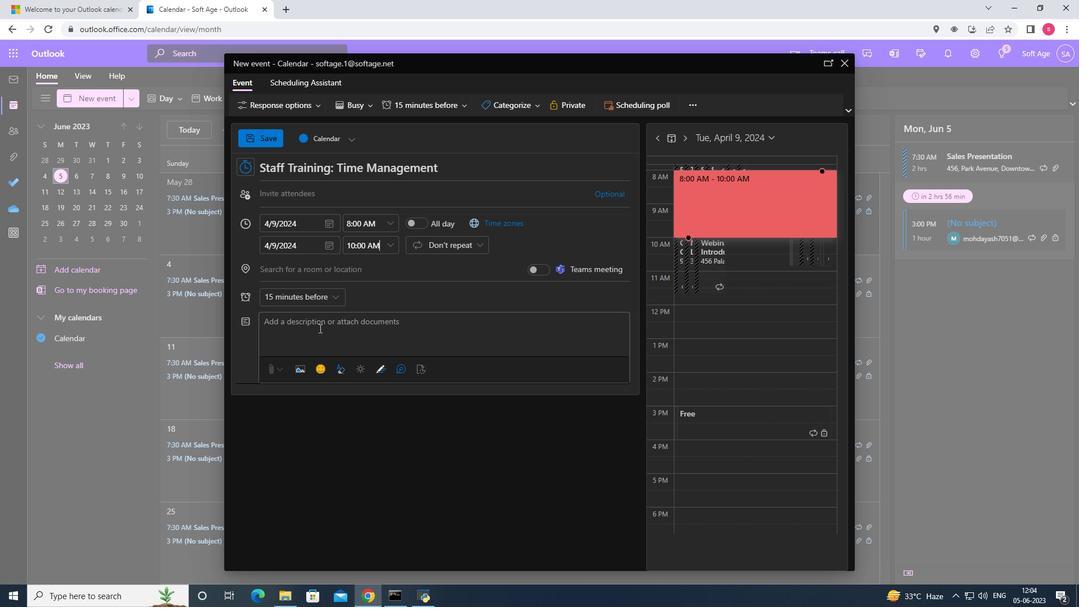 
Action: Mouse pressed left at (319, 330)
Screenshot: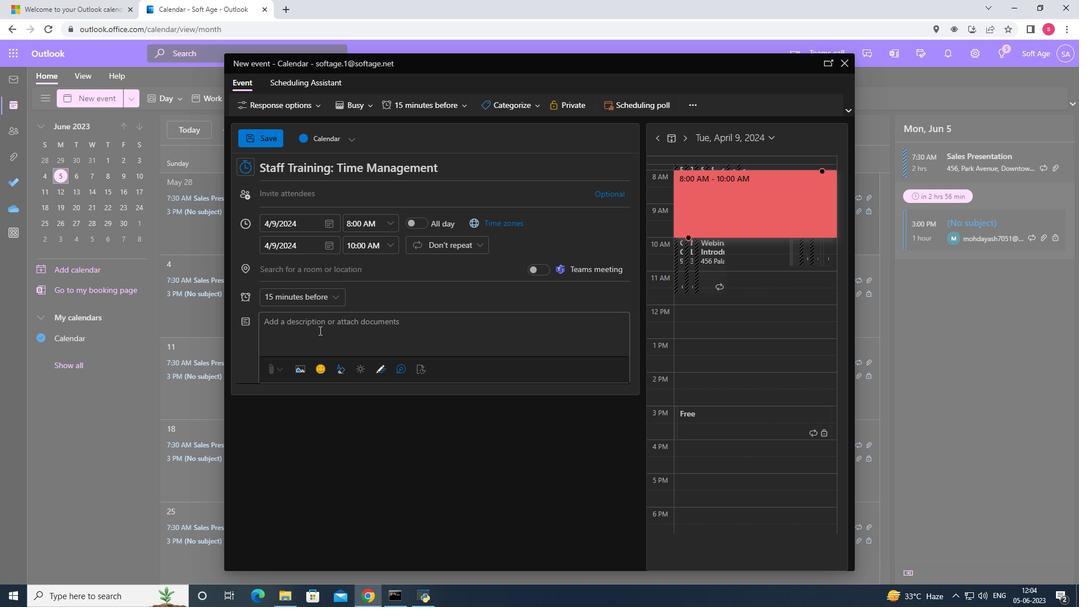 
Action: Key pressed <Key.shift><Key.shift><Key.shift><Key.shift><Key.shift><Key.shift><Key.shift><Key.shift><Key.shift><Key.shift>We<Key.space>value<Key.space>the<Key.space>participation<Key.space>and<Key.space>input<Key.space>of<Key.space>all<Key.space>stakeholders,<Key.space>as<Key.space><Key.shift>Th<Key.backspace><Key.backspace>their<Key.space>engagement<Key.space>is<Key.space>vital<Key.space>to<Key.space>the<Key.space>growth<Key.space>and<Key.space>sustainability<Key.space>of<Key.space>our<Key.space>organization.<Key.space><Key.shift>Jain<Key.space>us<Key.space>at<Key.space>the<Key.space>annual<Key.space>general<Key.space><Key.shift>Meeting<Key.space>and<Key.space><Key.shift><Key.shift><Key.shift>be<Key.space>part<Key.space>of<Key.space>the<Key.space>collaborative<Key.space>effort<Key.space>to<Key.space>shape<Key.space>our<Key.space>organization's<Key.space>future,<Key.space>celebrate<Key.space>achievements<Key.space>n<Key.backspace><Key.backspace>,<Key.space>and<Key.space>address<Key.space>challenges<Key.space>head-on<Key.space><Key.backspace>.<Key.space><Key.shift>Together,<Key.space>we<Key.space>will<Key.space>continue<Key.space>to<Key.space>build<Key.space>a<Key.space>successful<Key.space>and<Key.space>thriving<Key.space>organization<Key.space><Key.backspace>.
Screenshot: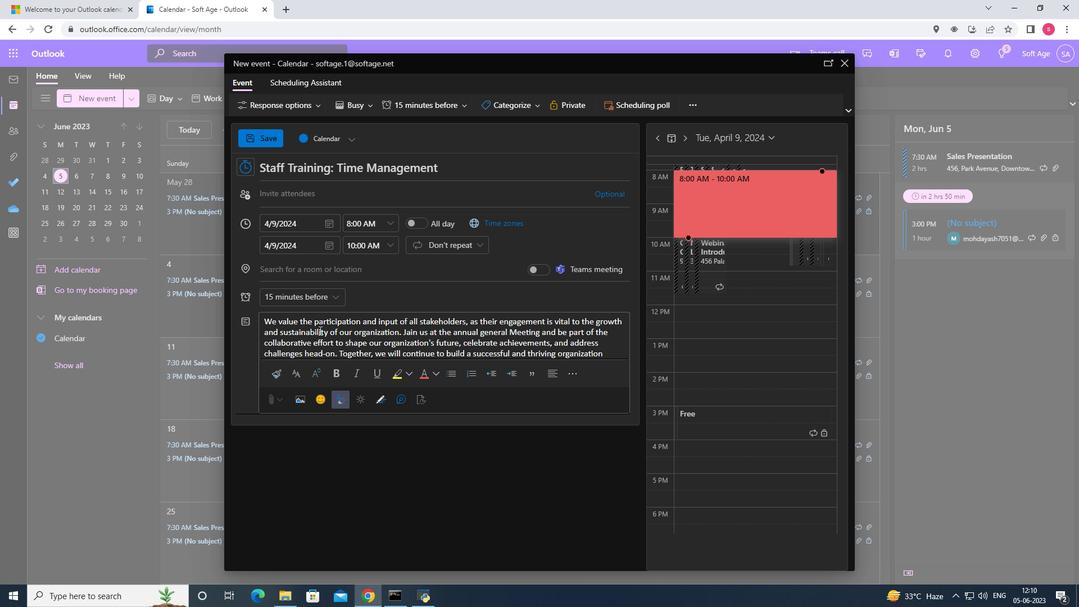
Action: Mouse moved to (519, 104)
Screenshot: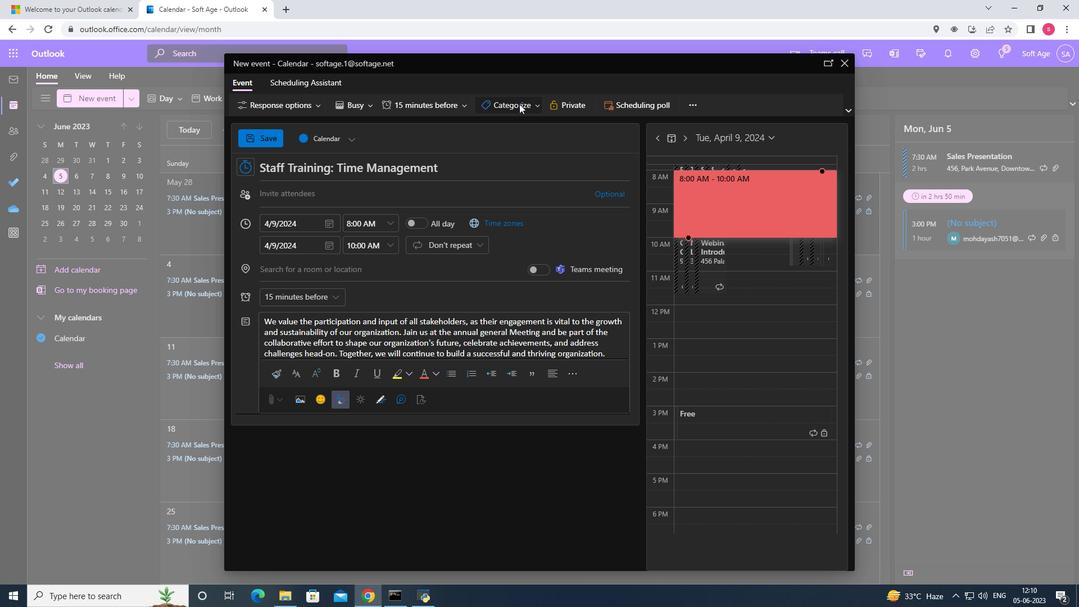 
Action: Mouse pressed left at (519, 104)
Screenshot: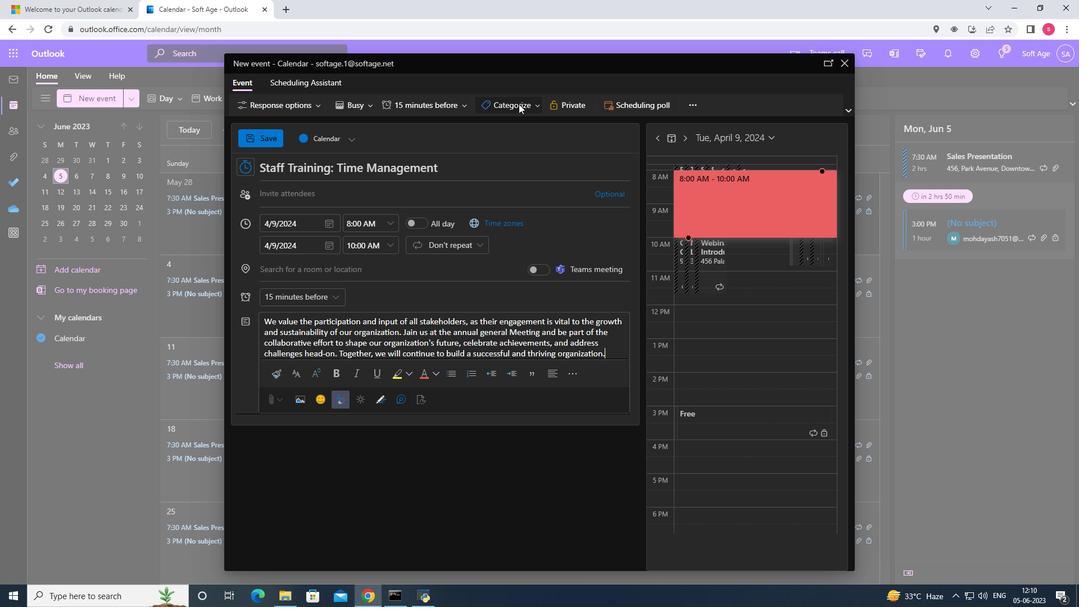 
Action: Mouse moved to (519, 251)
Screenshot: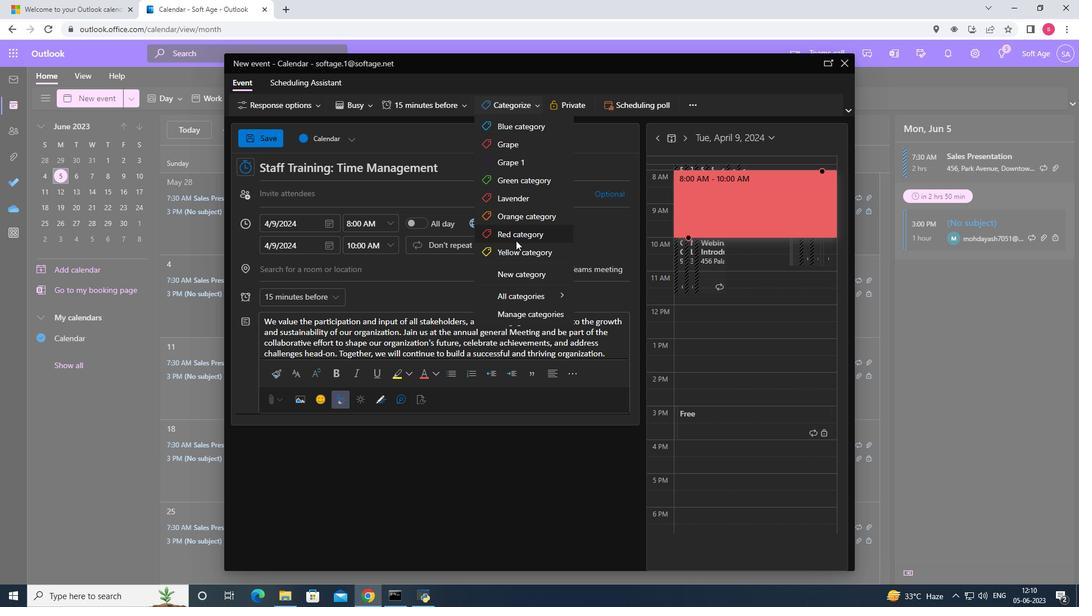
Action: Mouse pressed left at (519, 251)
Screenshot: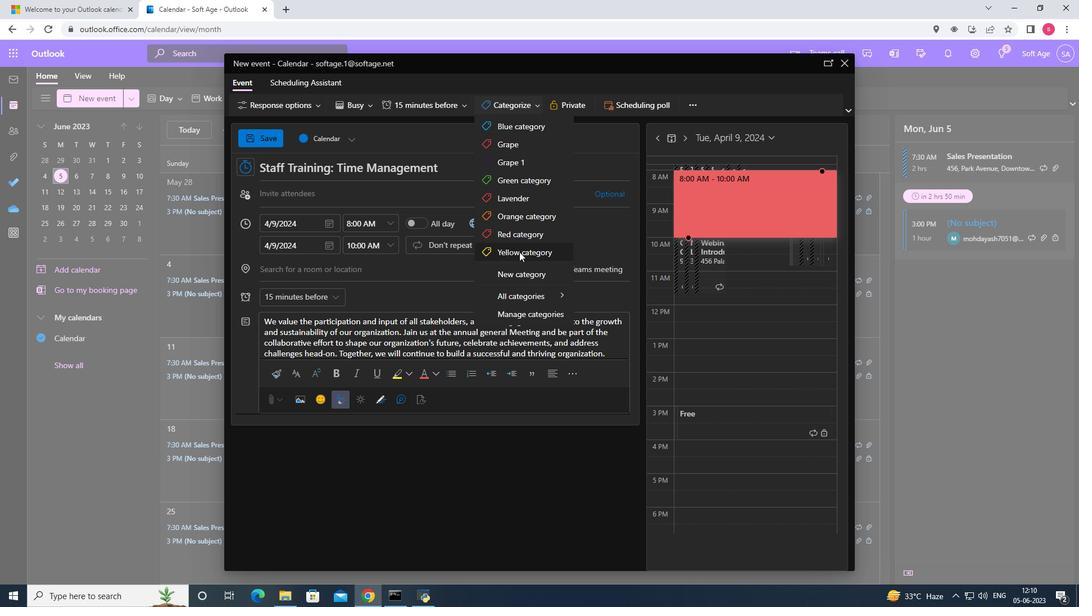 
Action: Mouse moved to (444, 267)
Screenshot: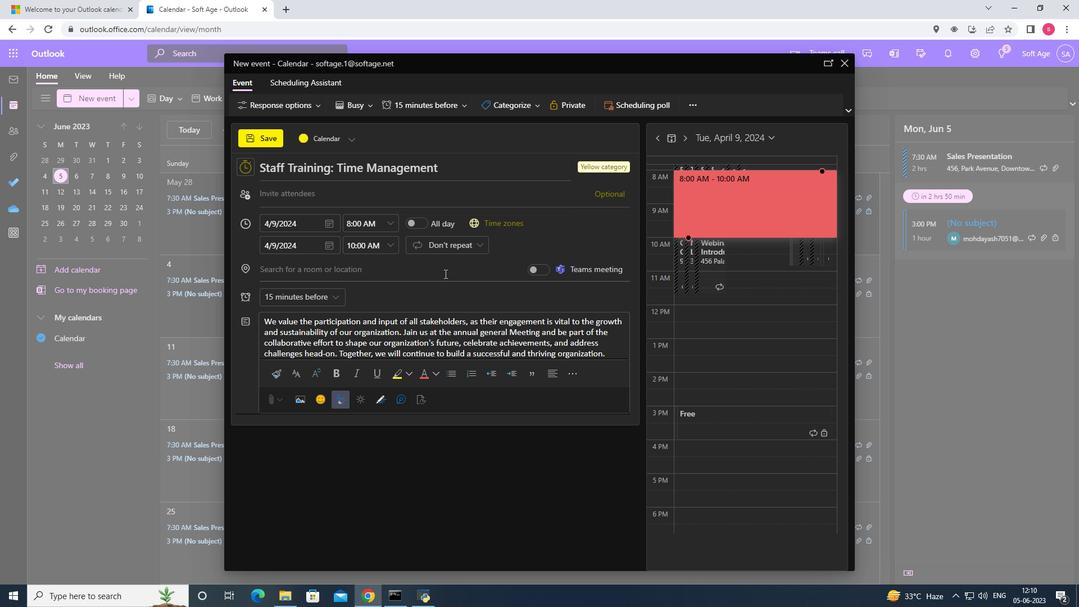 
Action: Mouse pressed left at (444, 267)
Screenshot: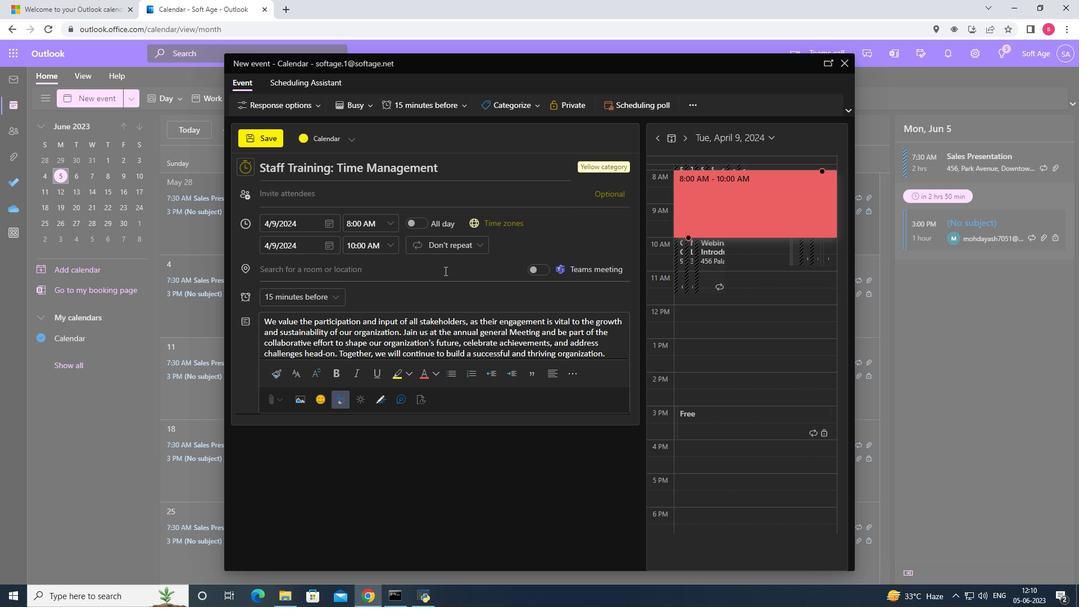 
Action: Key pressed 123<Key.space><Key.shift>Prado<Key.space><Key.shift>Museum<Key.space><Key.backspace>,<Key.space><Key.shift><Key.shift><Key.shift><Key.shift><Key.shift><Key.shift><Key.shift><Key.shift><Key.shift><Key.shift><Key.shift><Key.shift><Key.shift><Key.shift><Key.shift><Key.shift><Key.shift><Key.shift><Key.shift><Key.shift><Key.shift><Key.shift><Key.shift><Key.shift><Key.shift><Key.shift><Key.shift><Key.shift><Key.shift><Key.shift><Key.shift><Key.shift><Key.shift><Key.shift><Key.shift><Key.shift><Key.shift><Key.shift><Key.shift><Key.shift><Key.shift><Key.shift><Key.shift><Key.shift><Key.shift><Key.shift><Key.shift>Madrid.<Key.backspace>,<Key.space><Key.shift><Key.shift><Key.shift><Key.shift><Key.shift><Key.shift>Spain
Screenshot: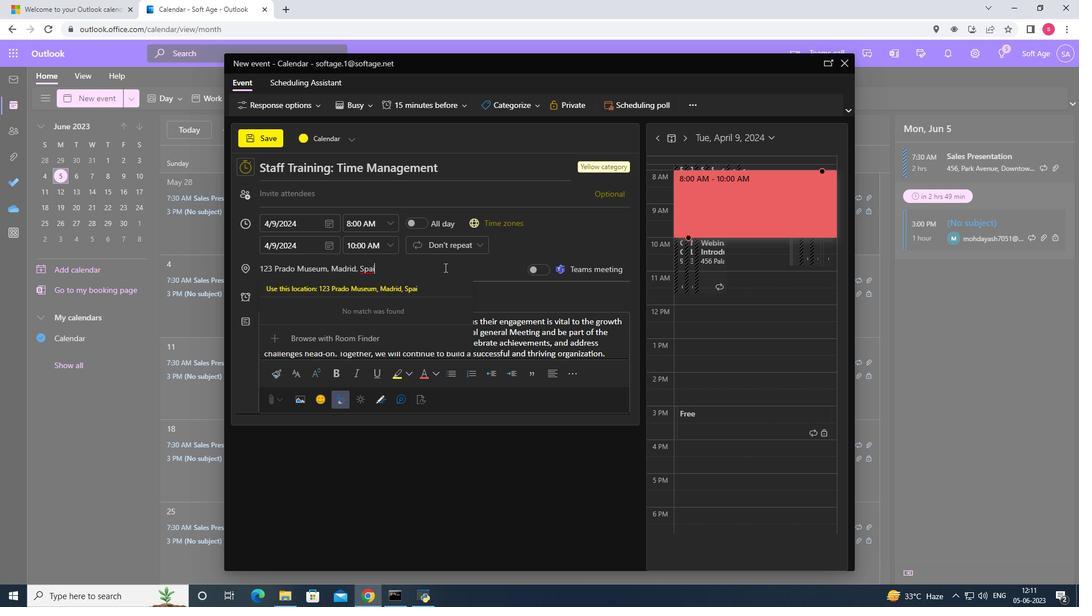 
Action: Mouse moved to (405, 286)
Screenshot: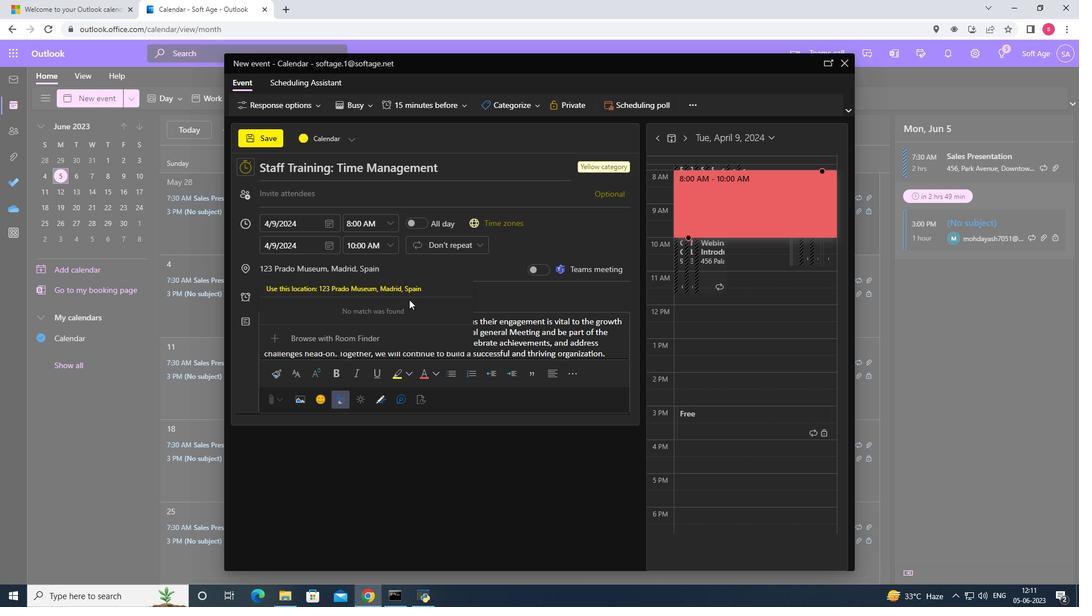 
Action: Mouse pressed left at (405, 286)
Screenshot: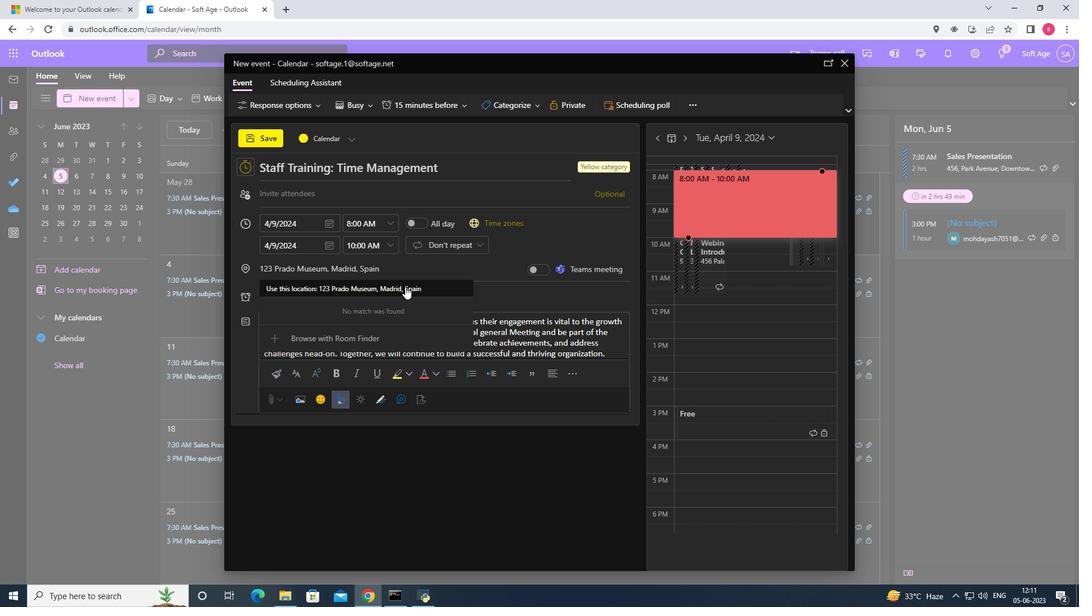 
Action: Mouse moved to (303, 190)
Screenshot: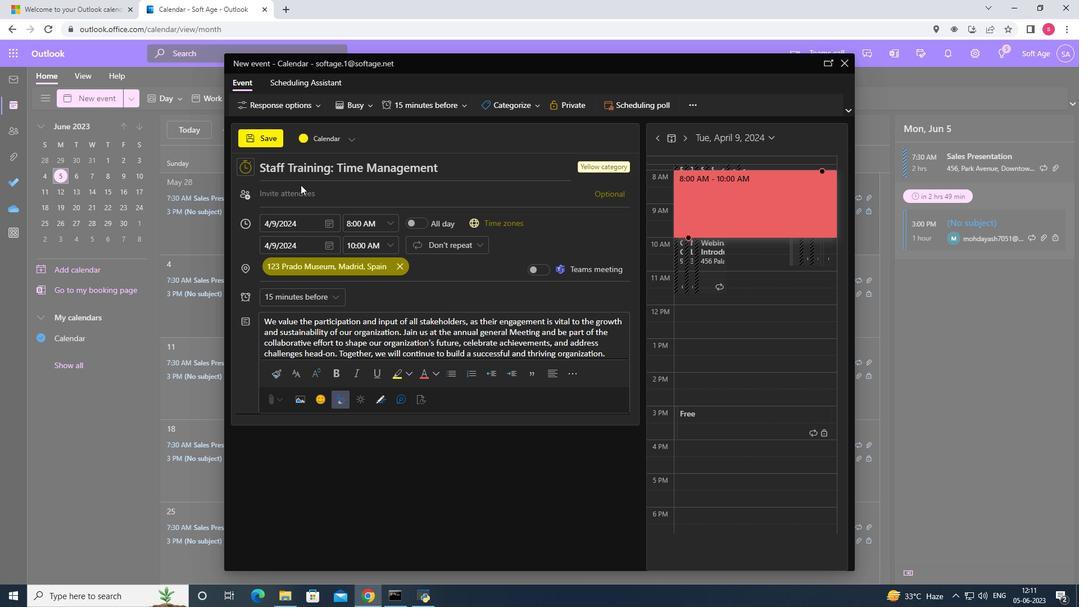 
Action: Mouse pressed left at (303, 190)
Screenshot: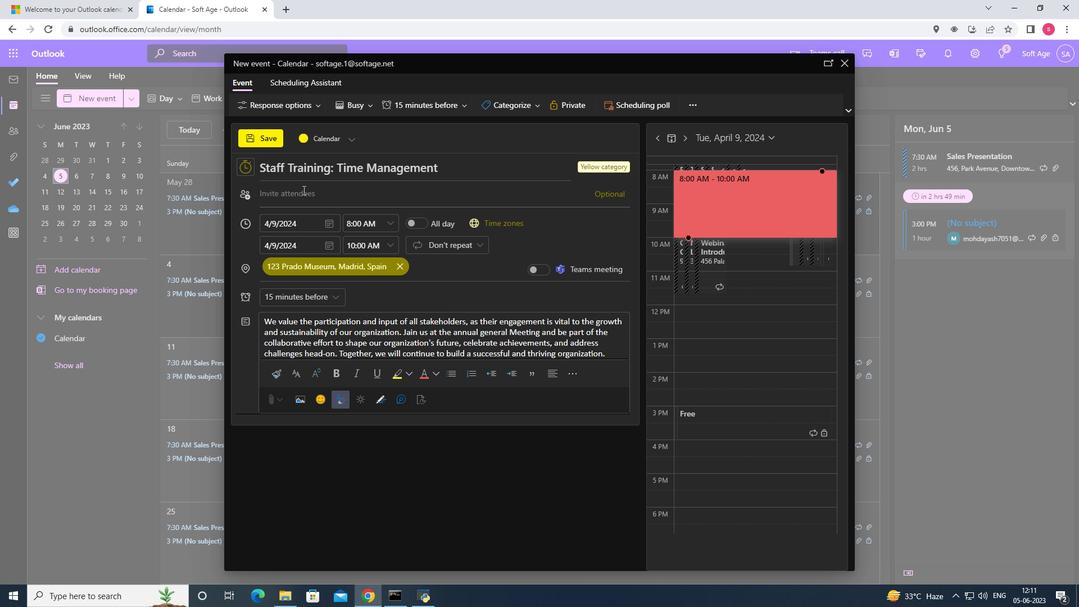 
Action: Key pressed softage.2<Key.shift>2
Screenshot: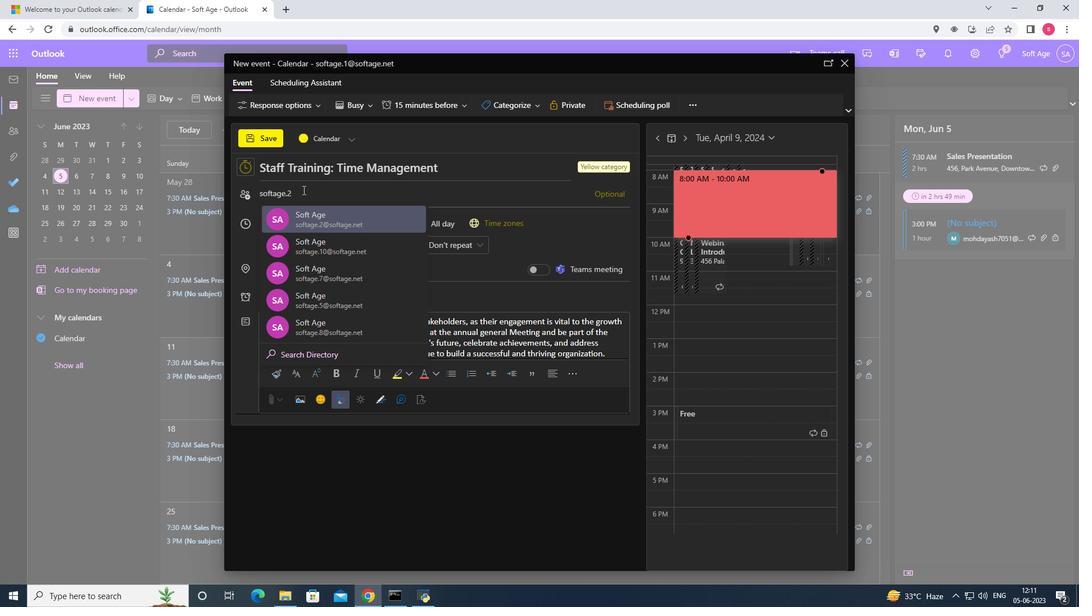
Action: Mouse moved to (319, 218)
Screenshot: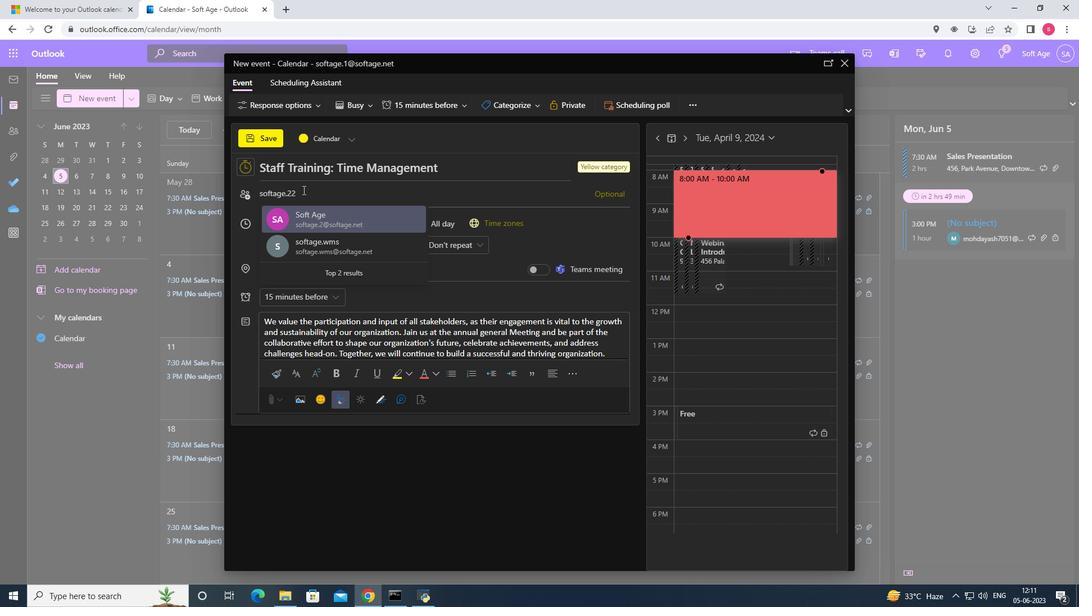 
Action: Mouse pressed left at (319, 218)
Screenshot: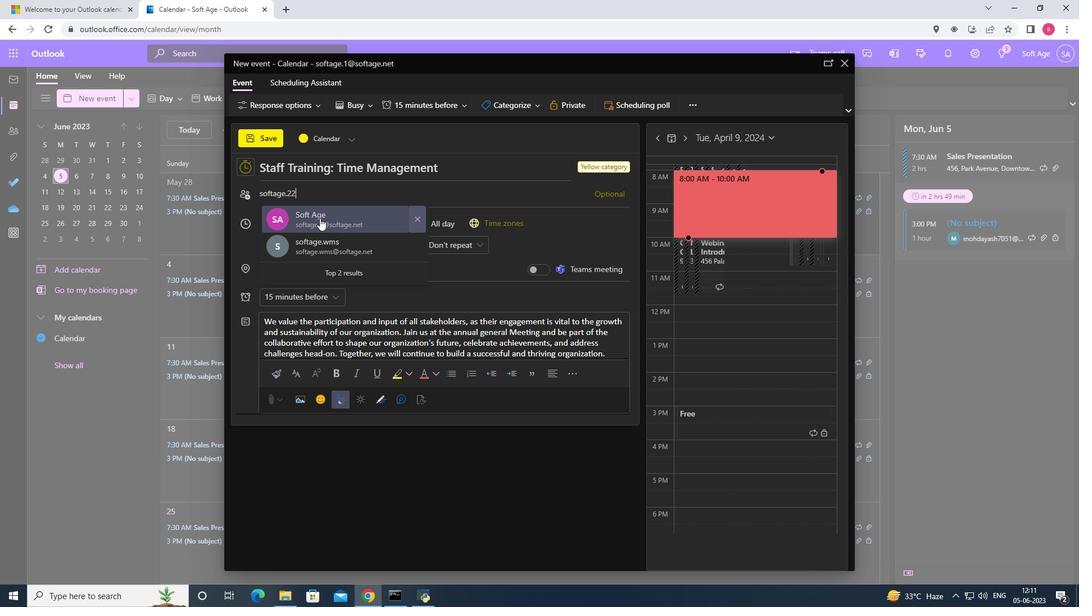 
Action: Key pressed softage.3<Key.shift>@
Screenshot: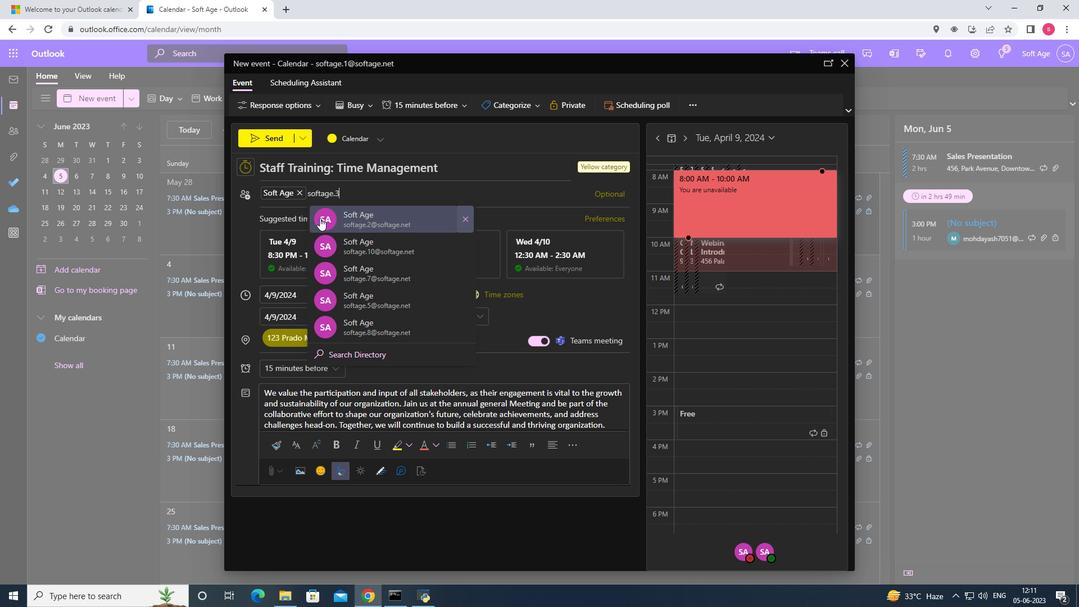
Action: Mouse moved to (340, 221)
Screenshot: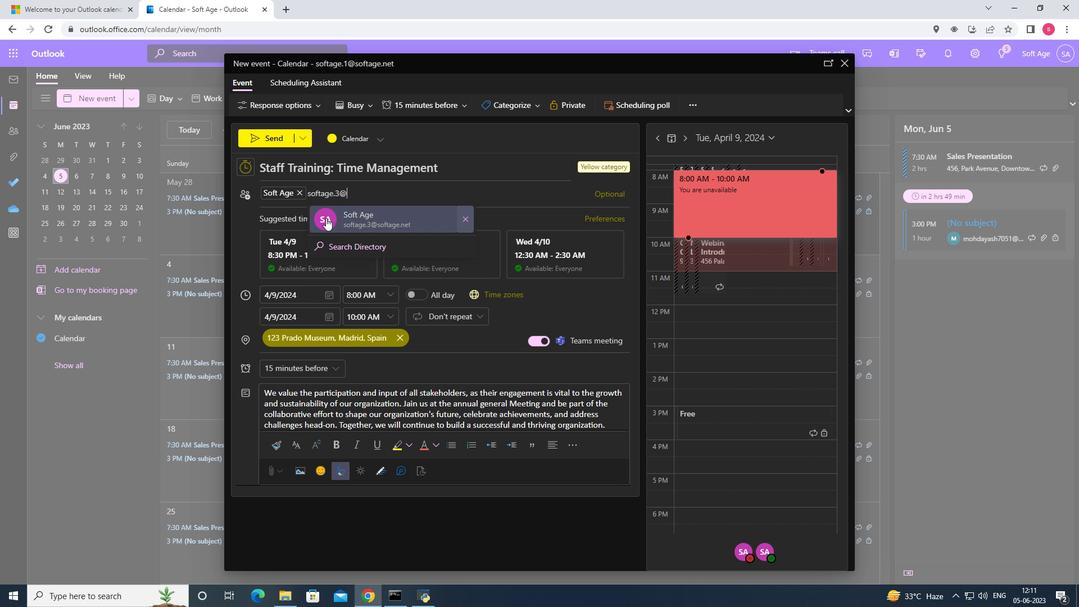 
Action: Mouse pressed left at (340, 221)
Screenshot: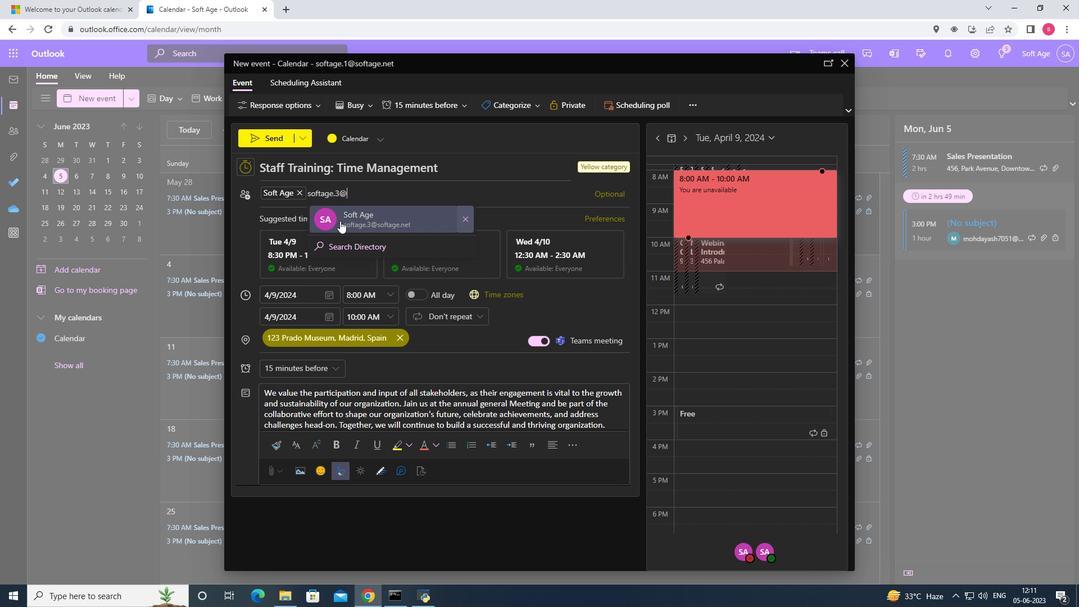 
Action: Mouse moved to (339, 370)
Screenshot: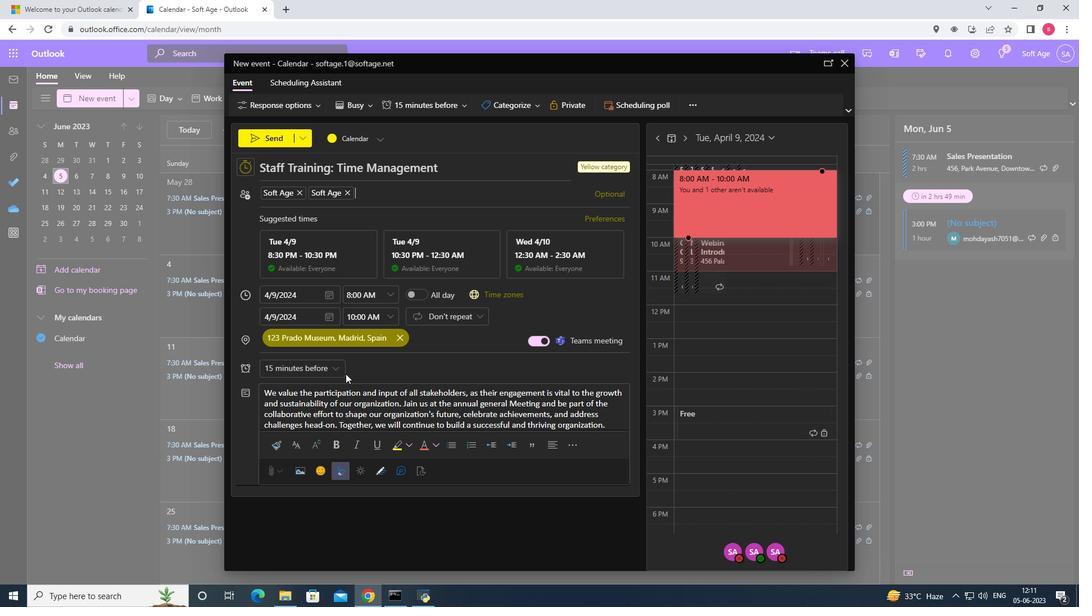
Action: Mouse pressed left at (339, 370)
Screenshot: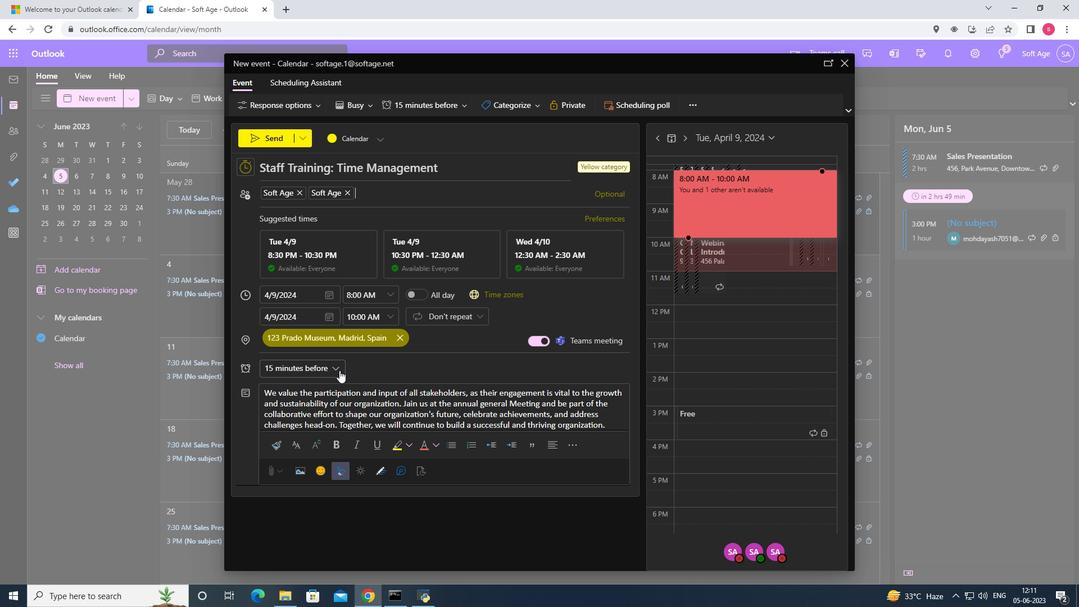 
Action: Mouse moved to (315, 268)
Screenshot: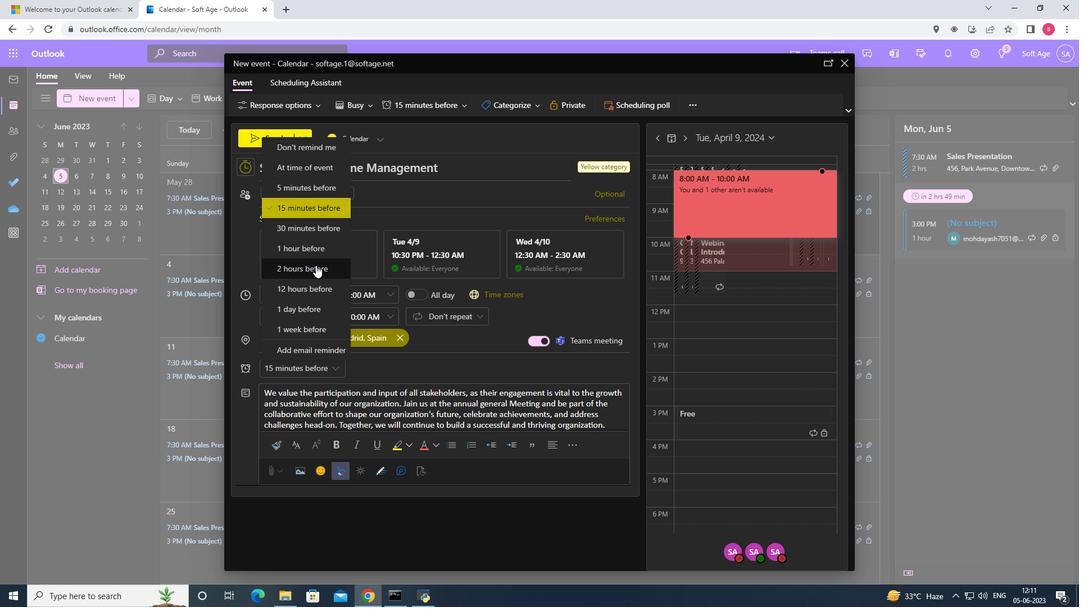 
Action: Mouse pressed left at (315, 268)
Screenshot: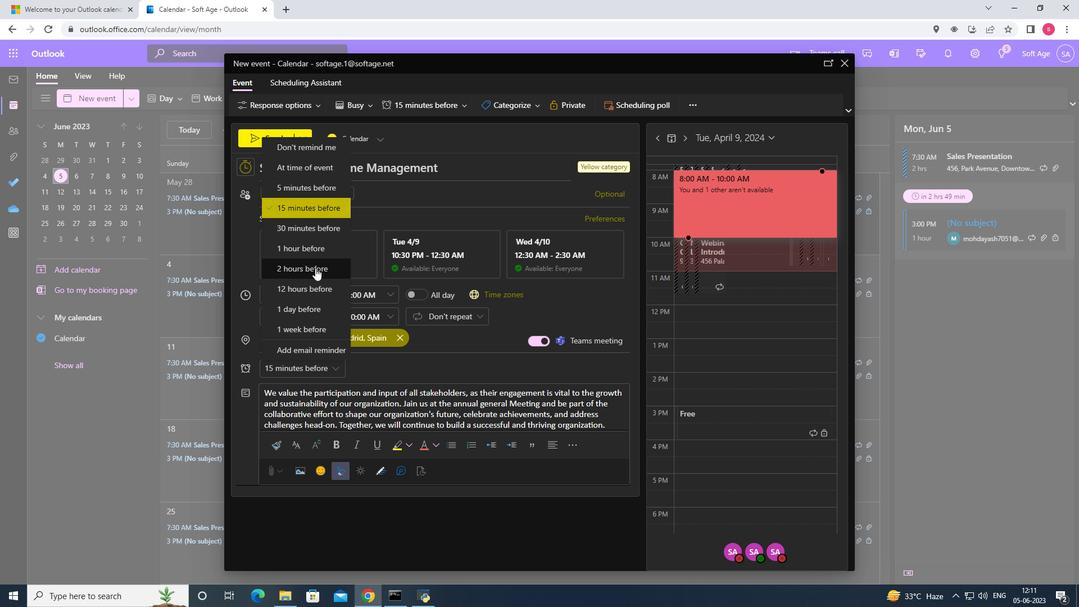 
Action: Mouse moved to (274, 140)
Screenshot: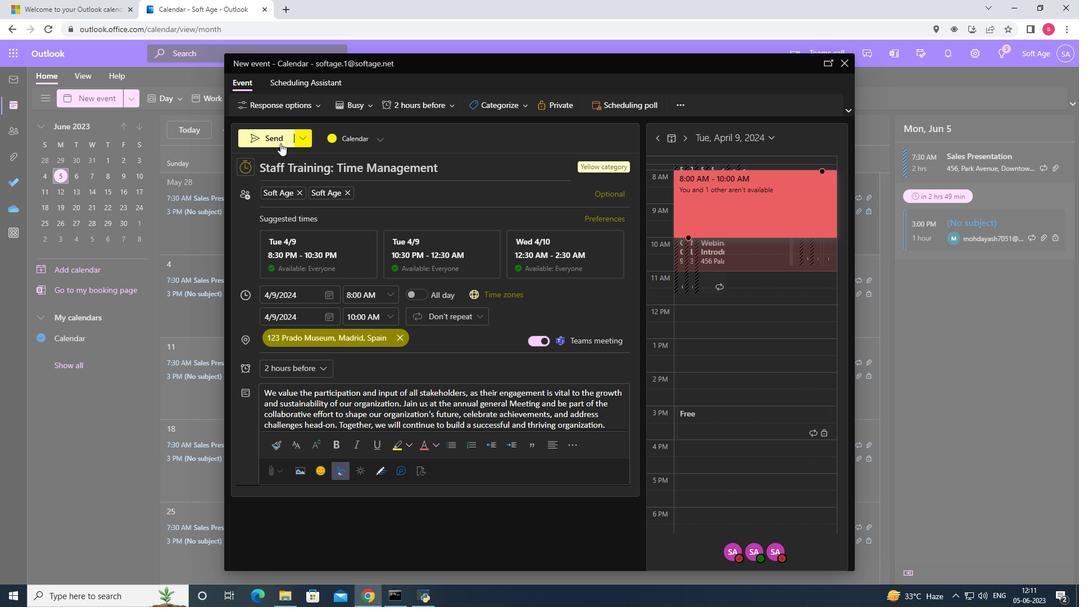 
Action: Mouse pressed left at (274, 140)
Screenshot: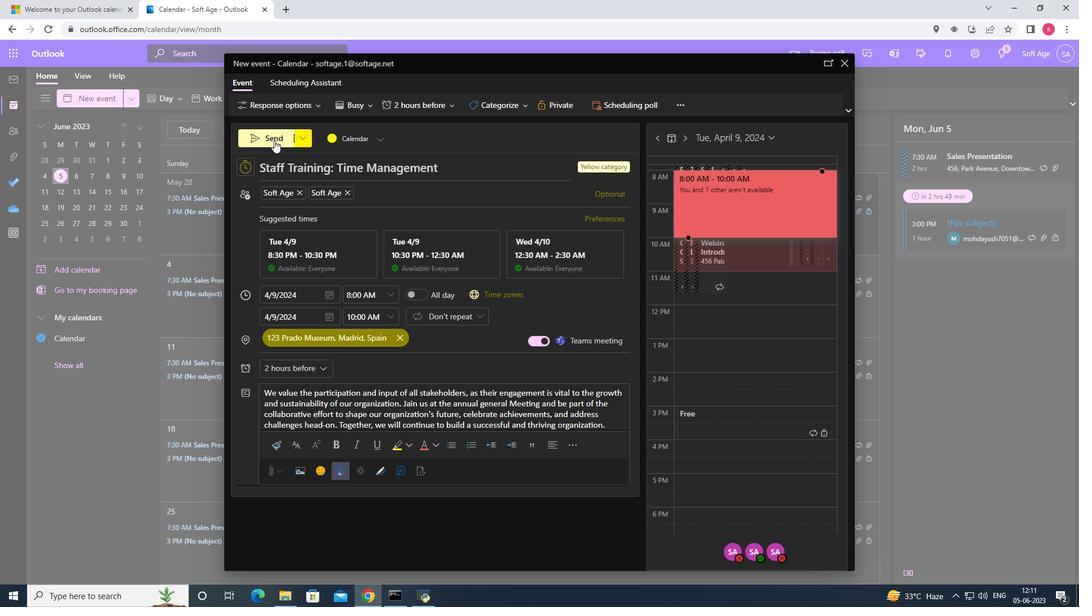 
